 Task: Create a due date automation trigger when advanced on, on the monday of the week a card is due add dates due tomorrow at 11:00 AM.
Action: Mouse moved to (1266, 105)
Screenshot: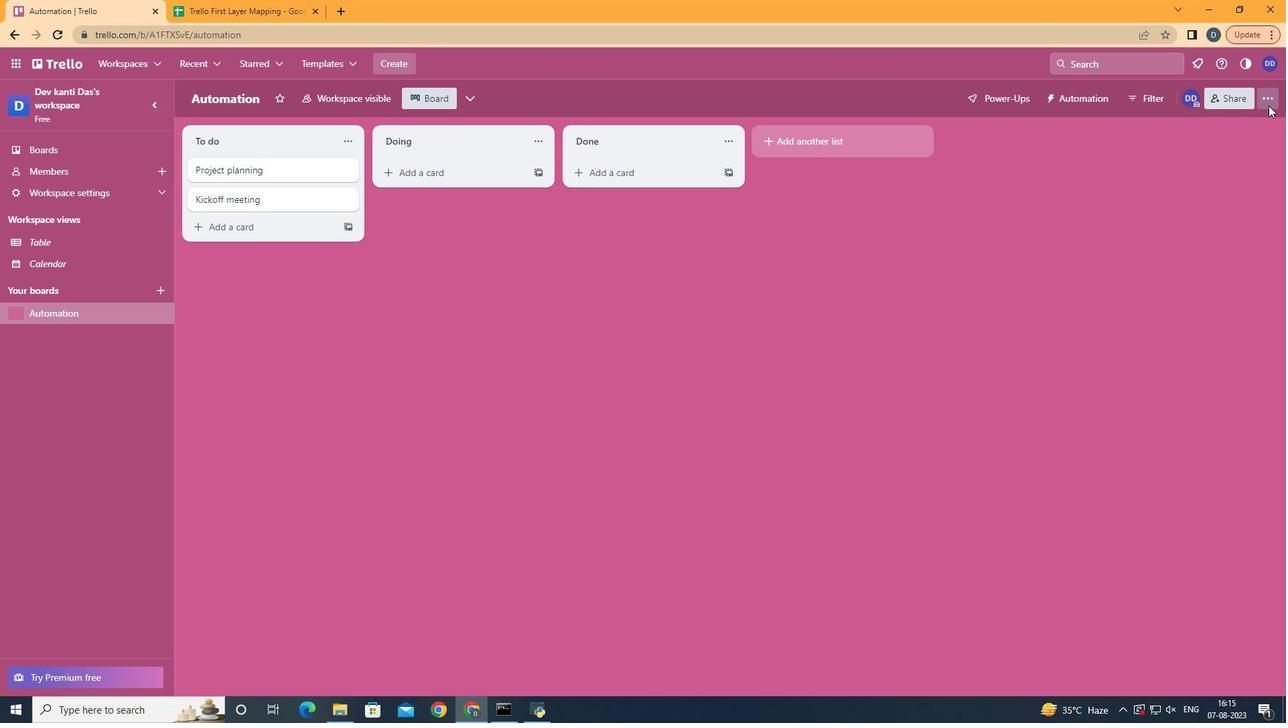 
Action: Mouse pressed left at (1266, 105)
Screenshot: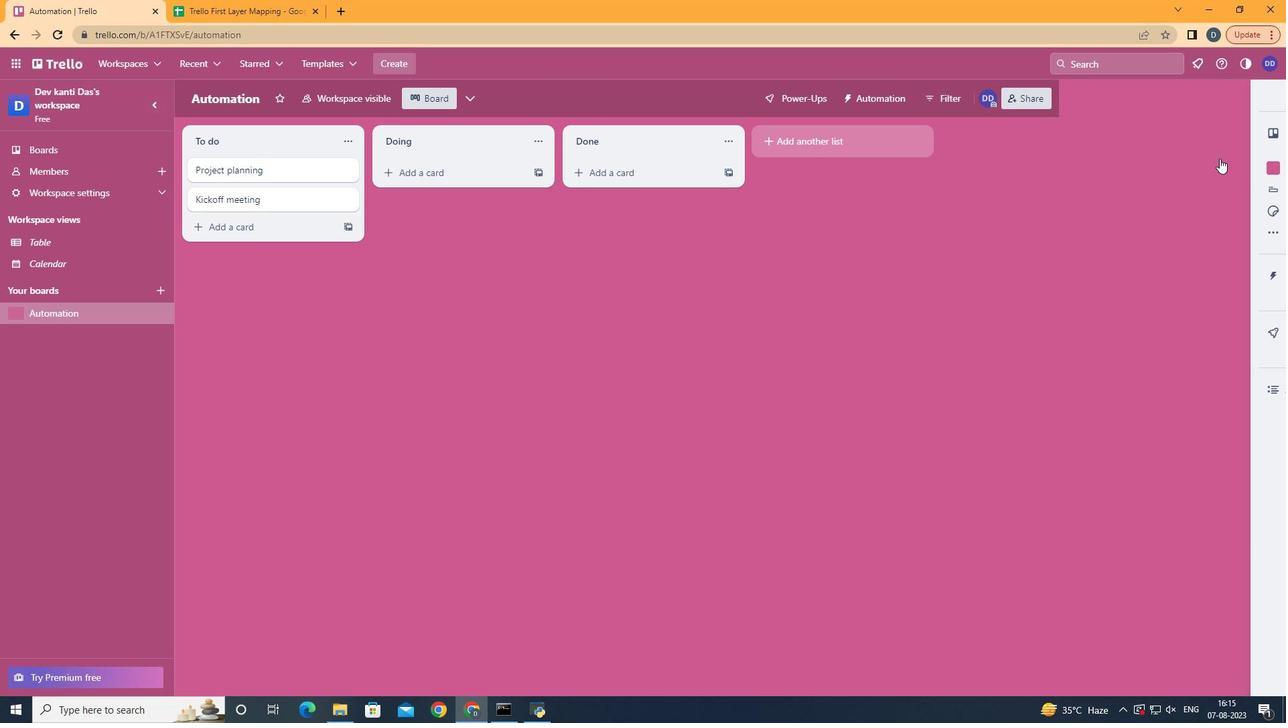 
Action: Mouse moved to (1121, 298)
Screenshot: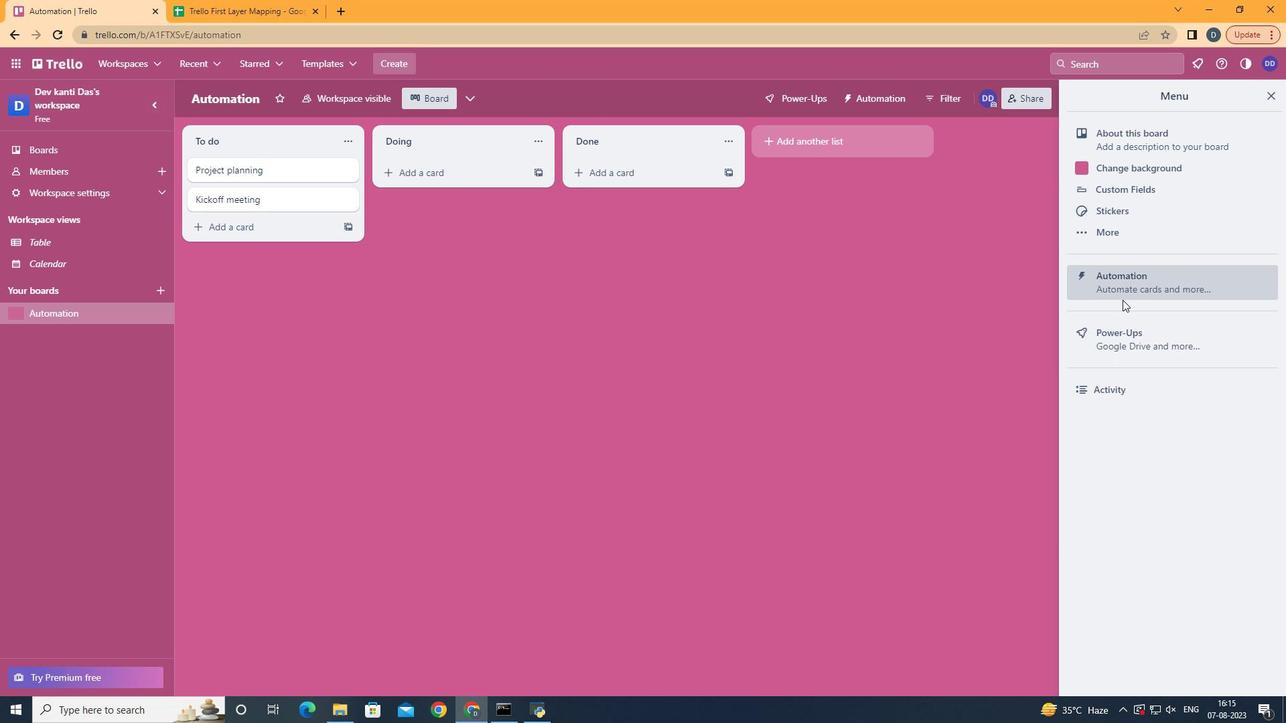 
Action: Mouse pressed left at (1121, 298)
Screenshot: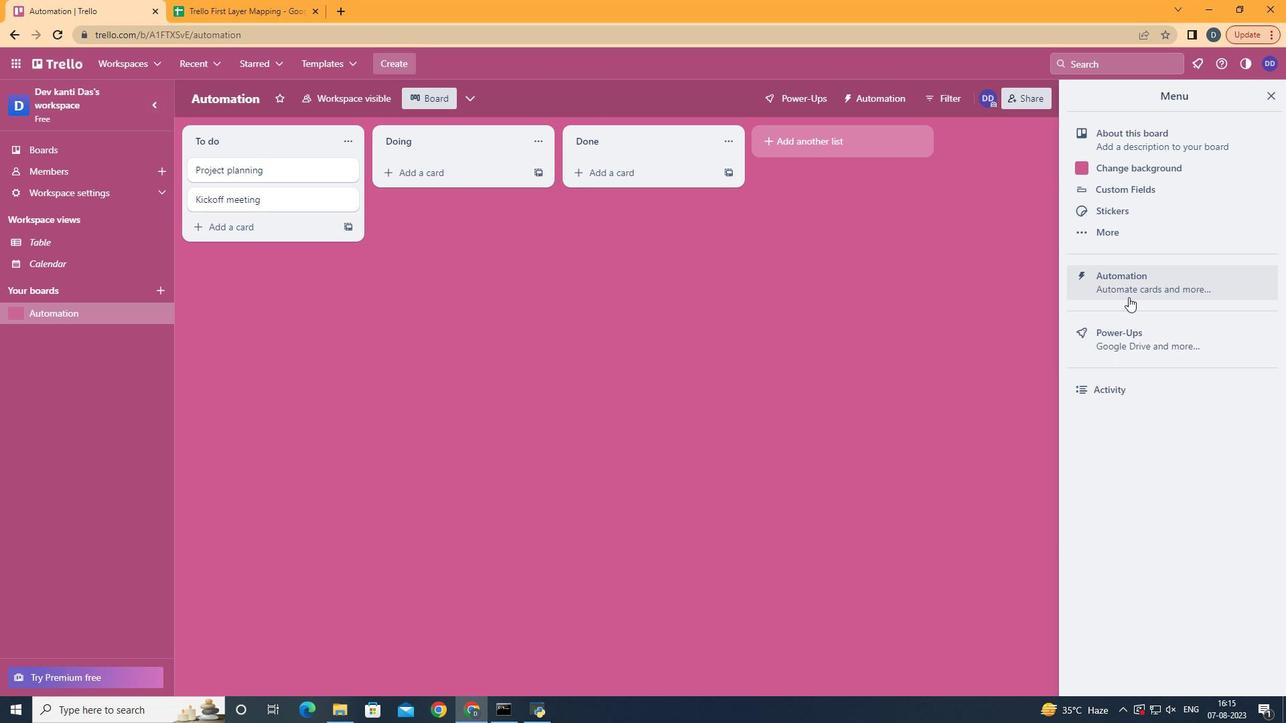 
Action: Mouse moved to (1155, 290)
Screenshot: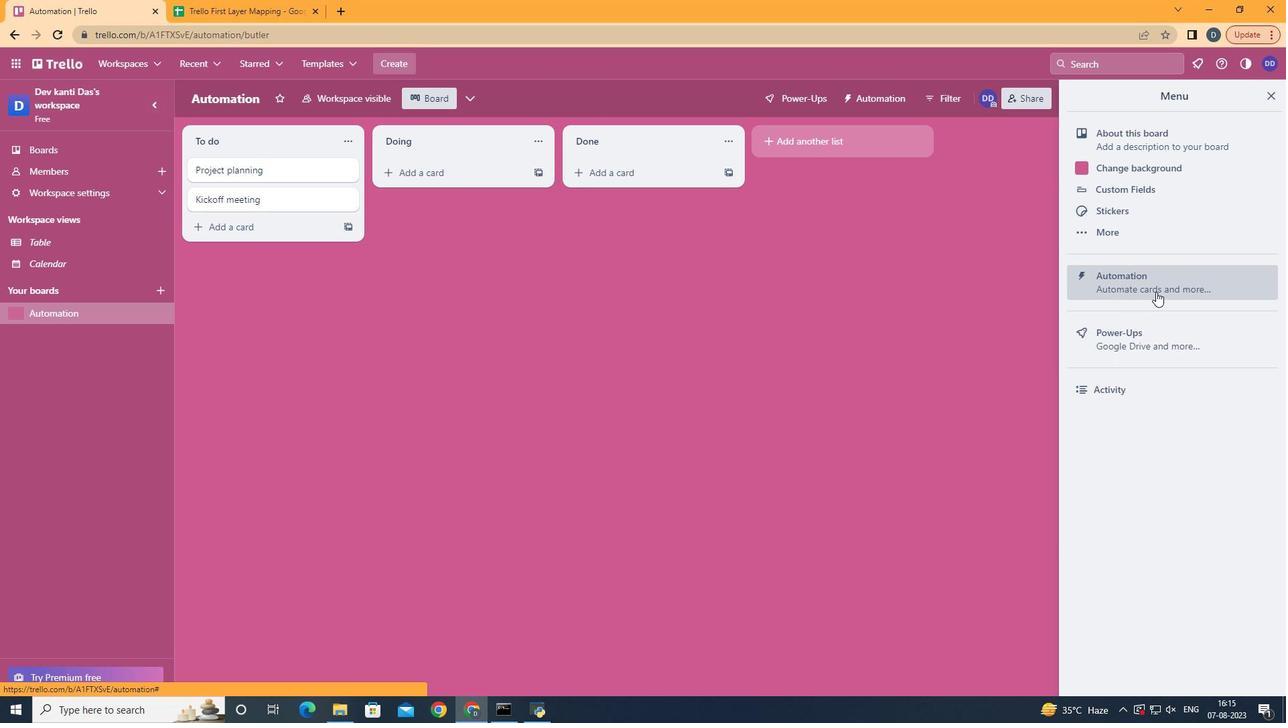 
Action: Mouse pressed left at (1155, 290)
Screenshot: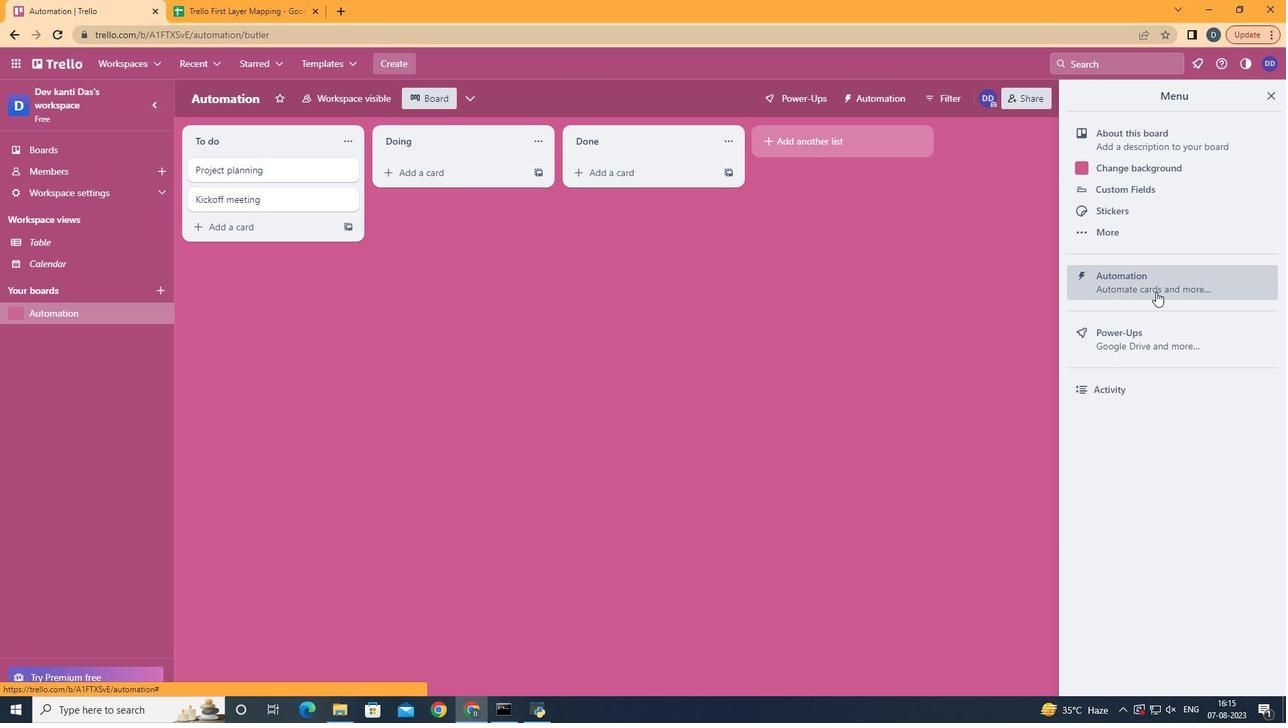 
Action: Mouse moved to (272, 266)
Screenshot: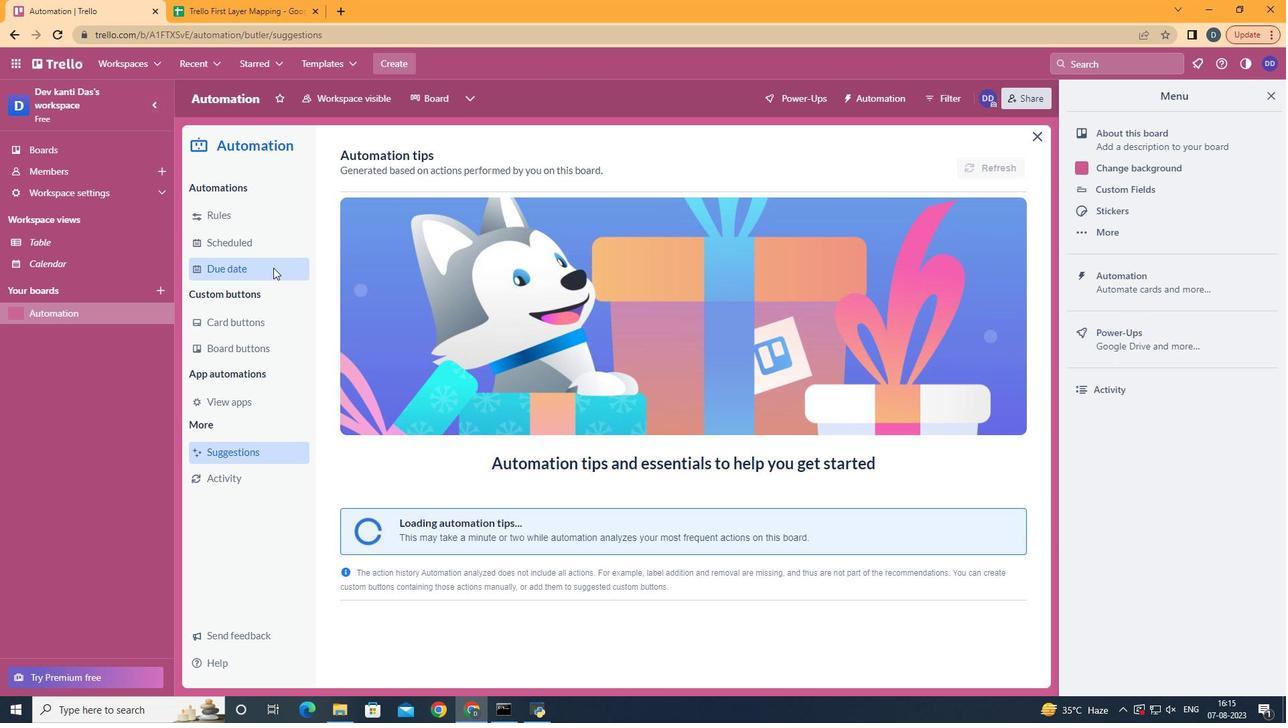 
Action: Mouse pressed left at (272, 266)
Screenshot: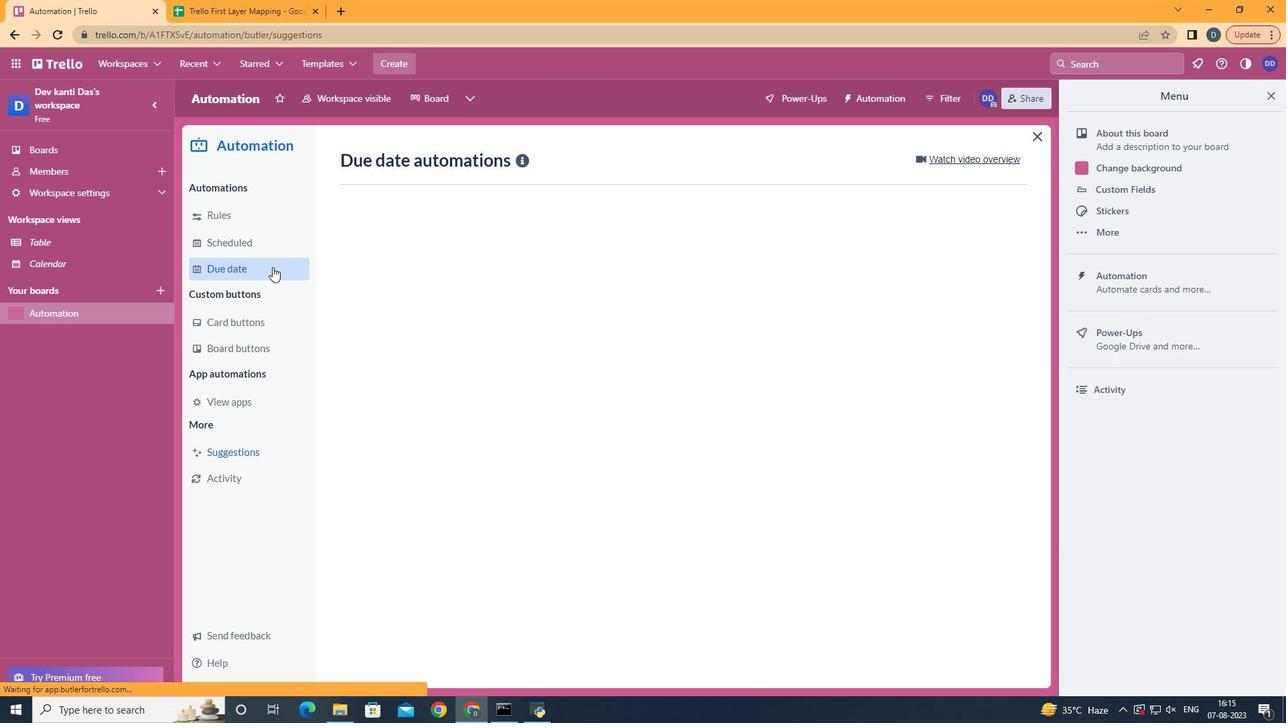 
Action: Mouse moved to (938, 154)
Screenshot: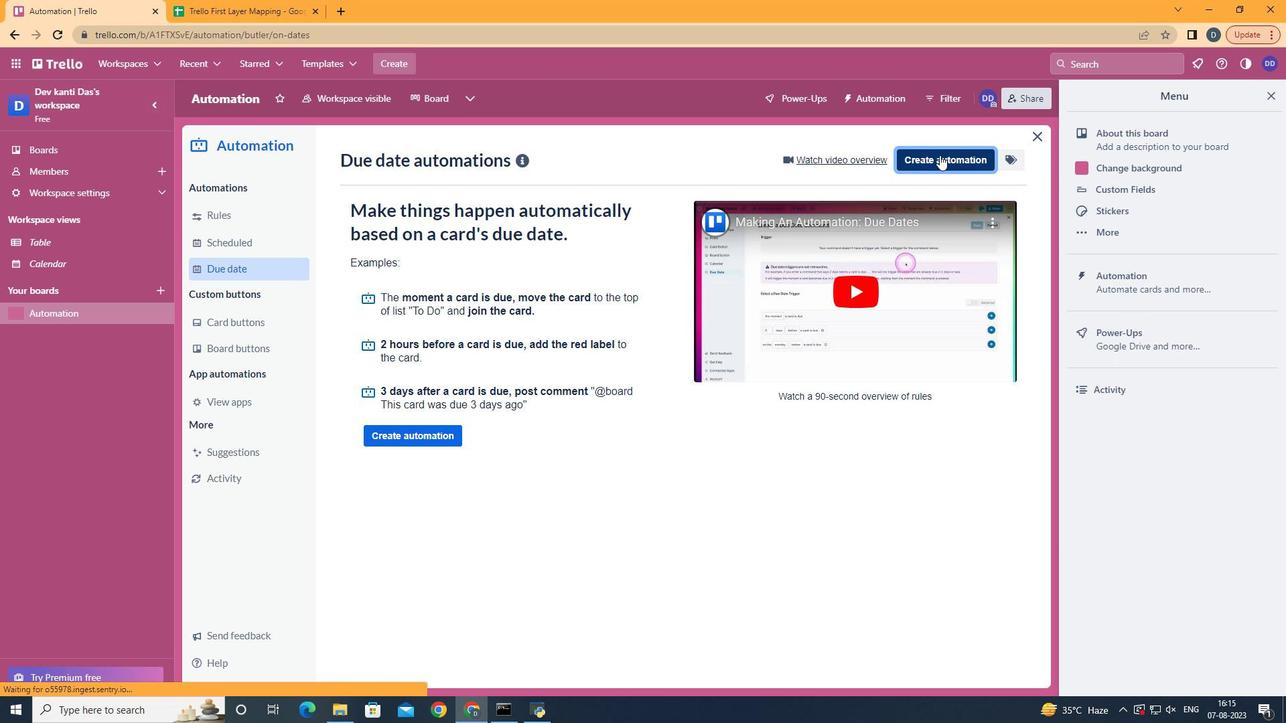 
Action: Mouse pressed left at (938, 154)
Screenshot: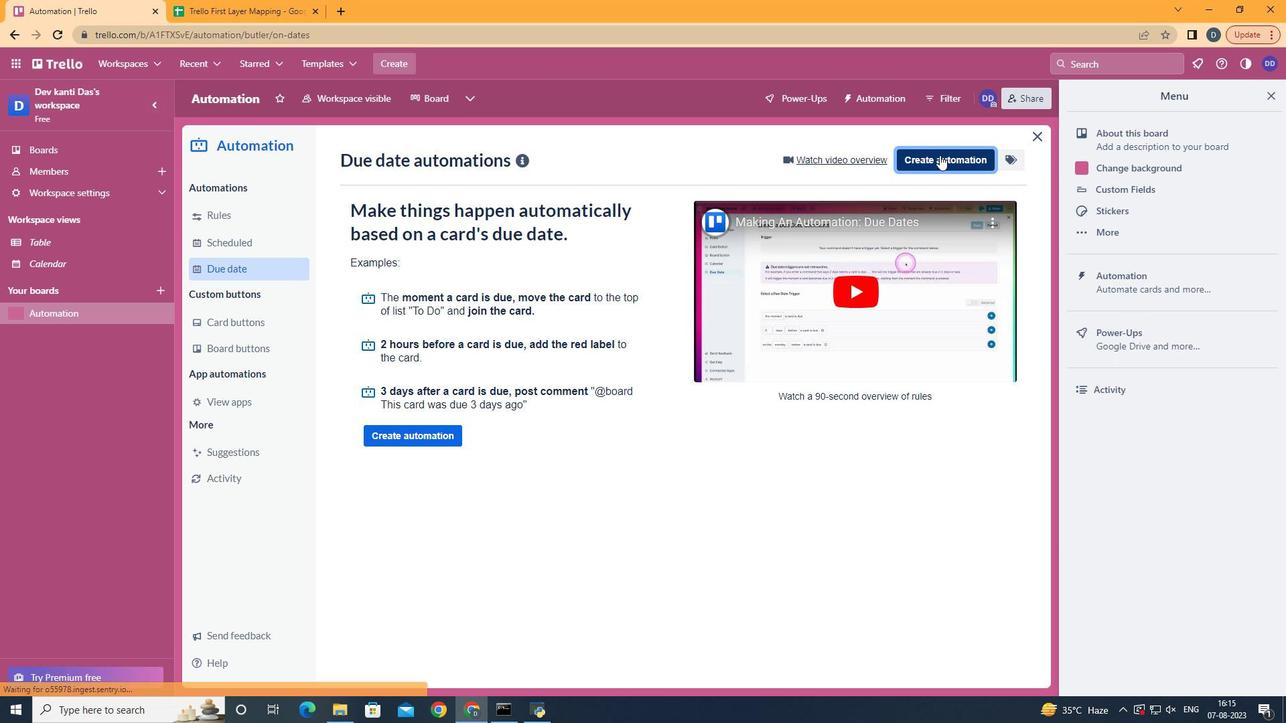 
Action: Mouse moved to (724, 286)
Screenshot: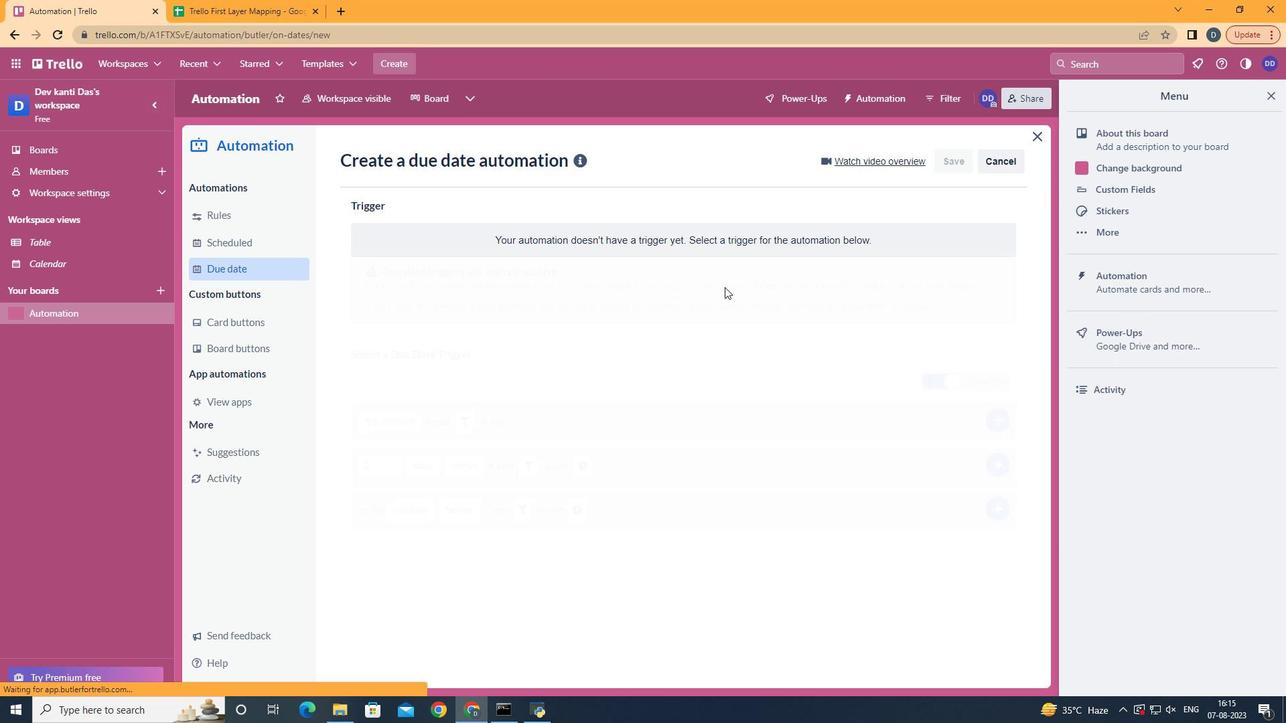 
Action: Mouse pressed left at (724, 286)
Screenshot: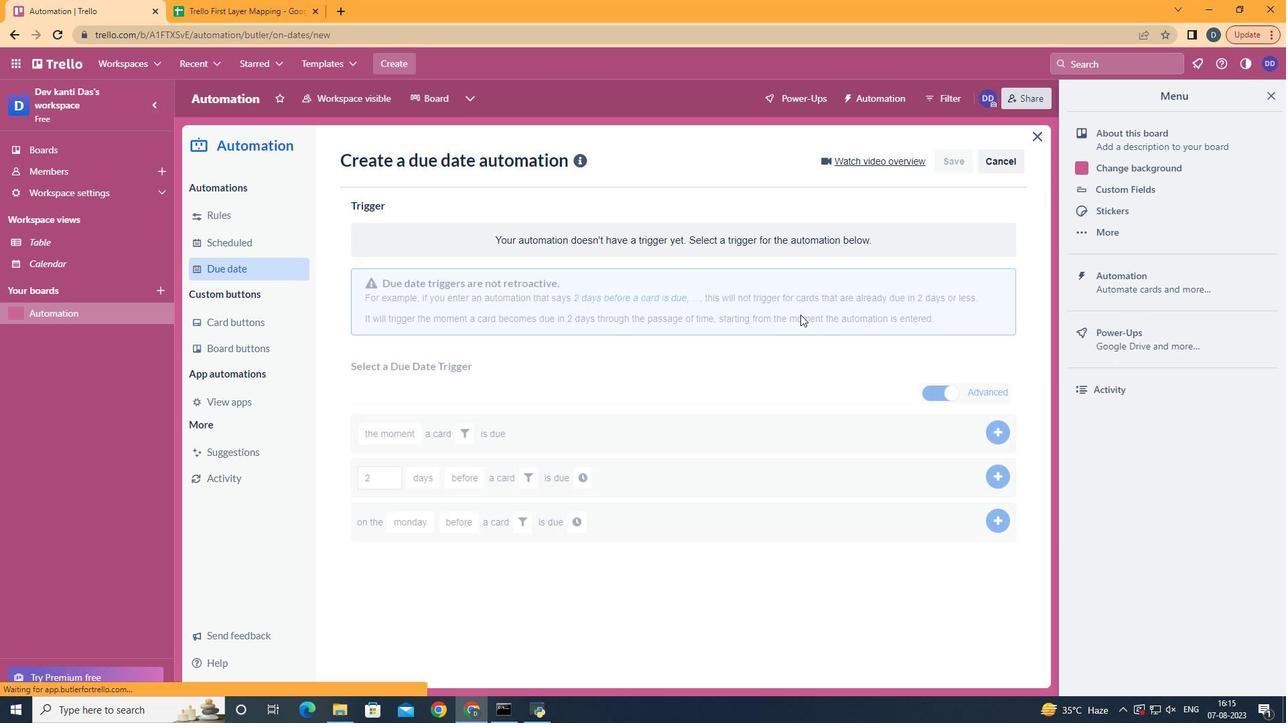 
Action: Mouse moved to (435, 345)
Screenshot: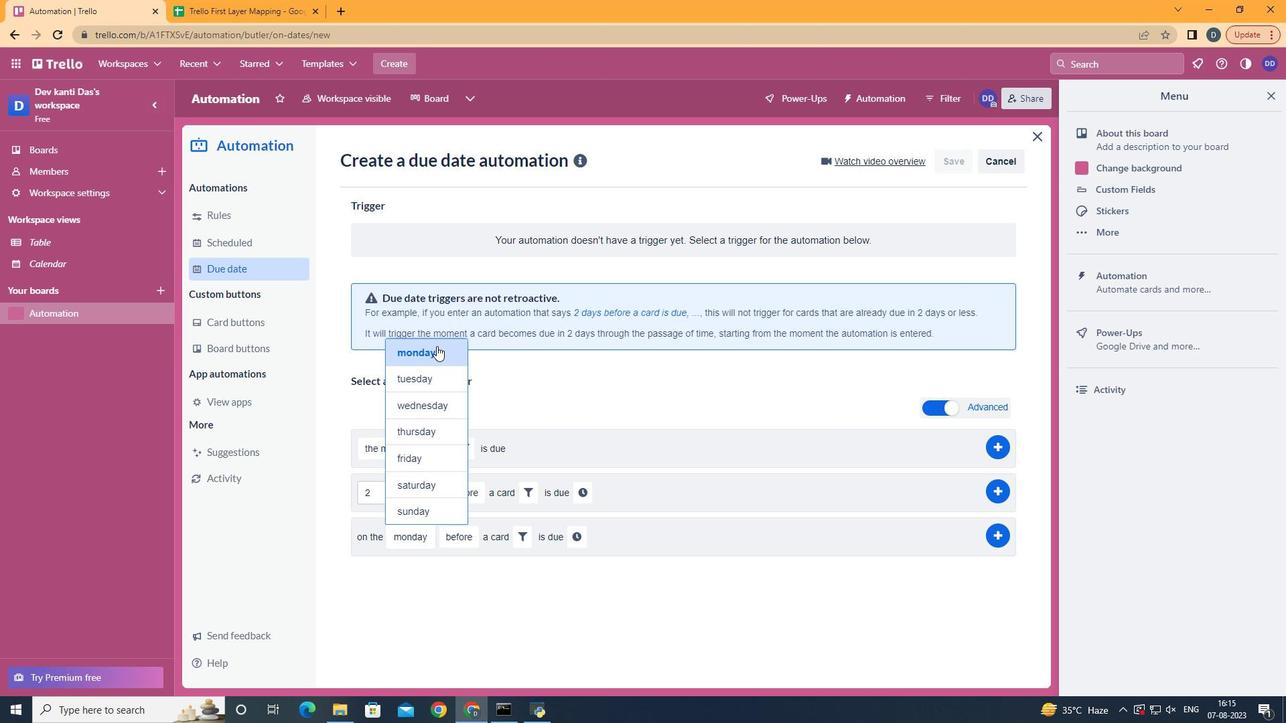 
Action: Mouse pressed left at (435, 345)
Screenshot: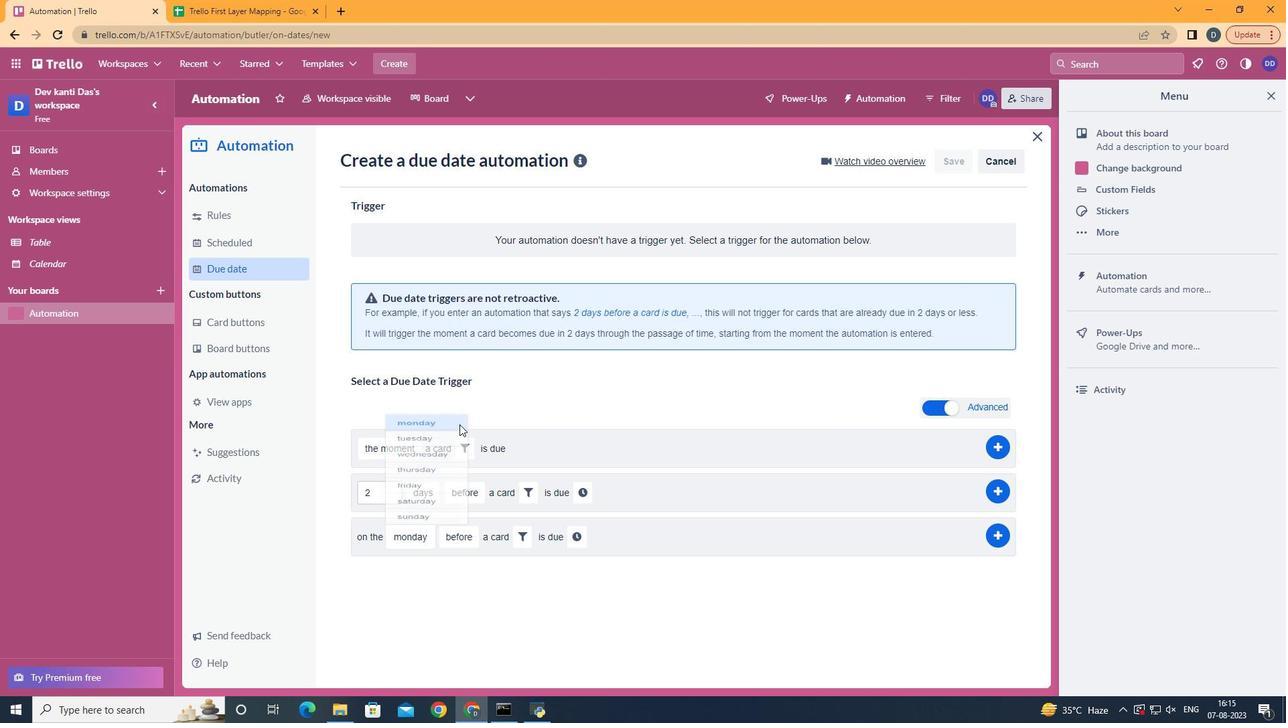 
Action: Mouse moved to (487, 623)
Screenshot: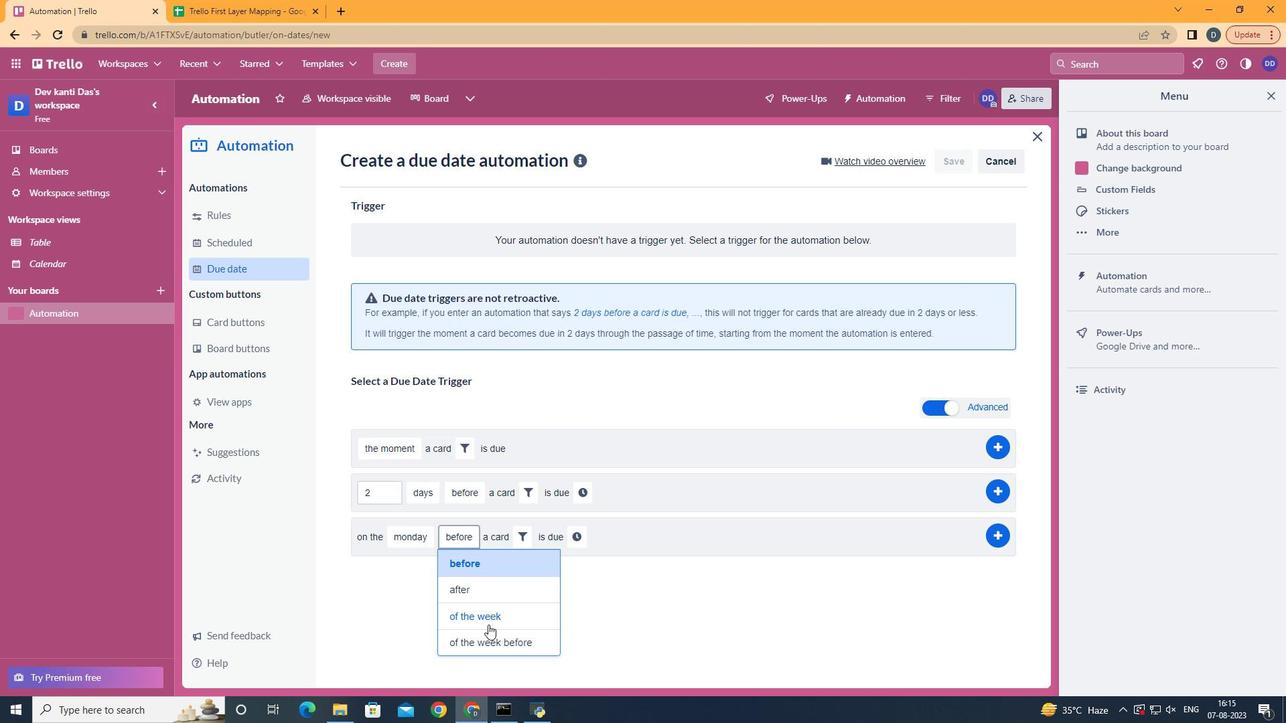 
Action: Mouse pressed left at (487, 623)
Screenshot: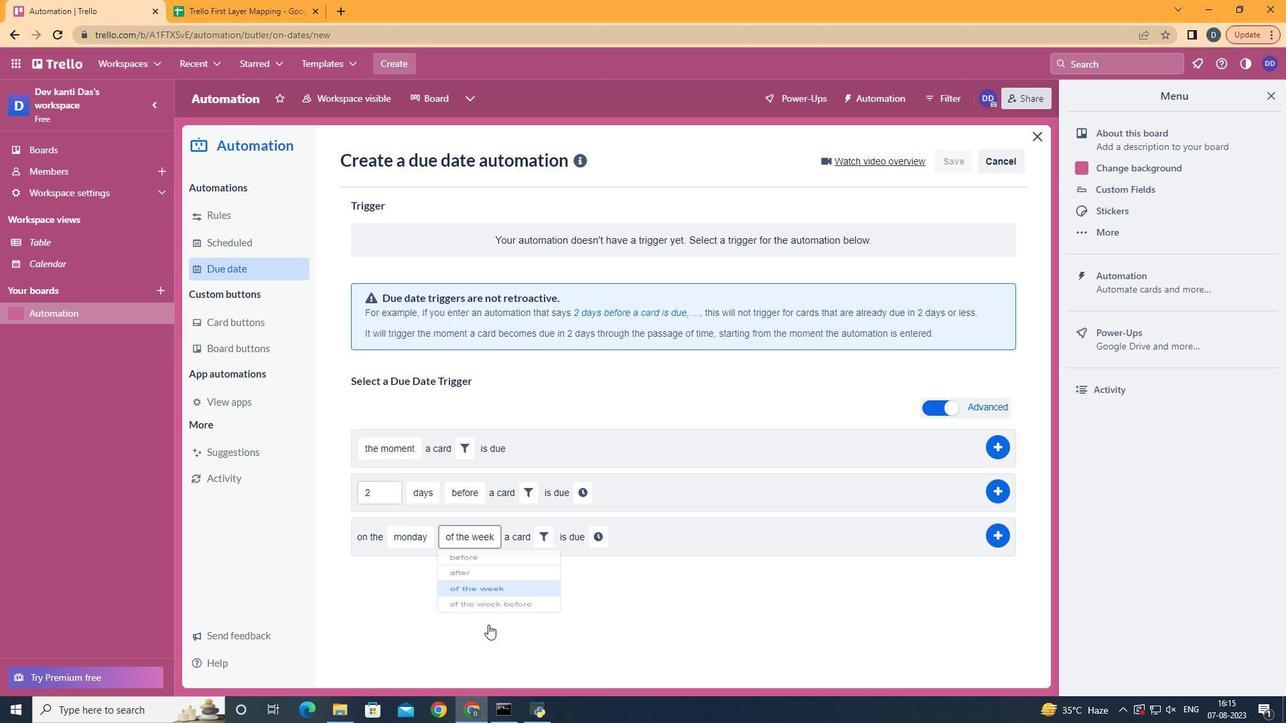 
Action: Mouse moved to (535, 544)
Screenshot: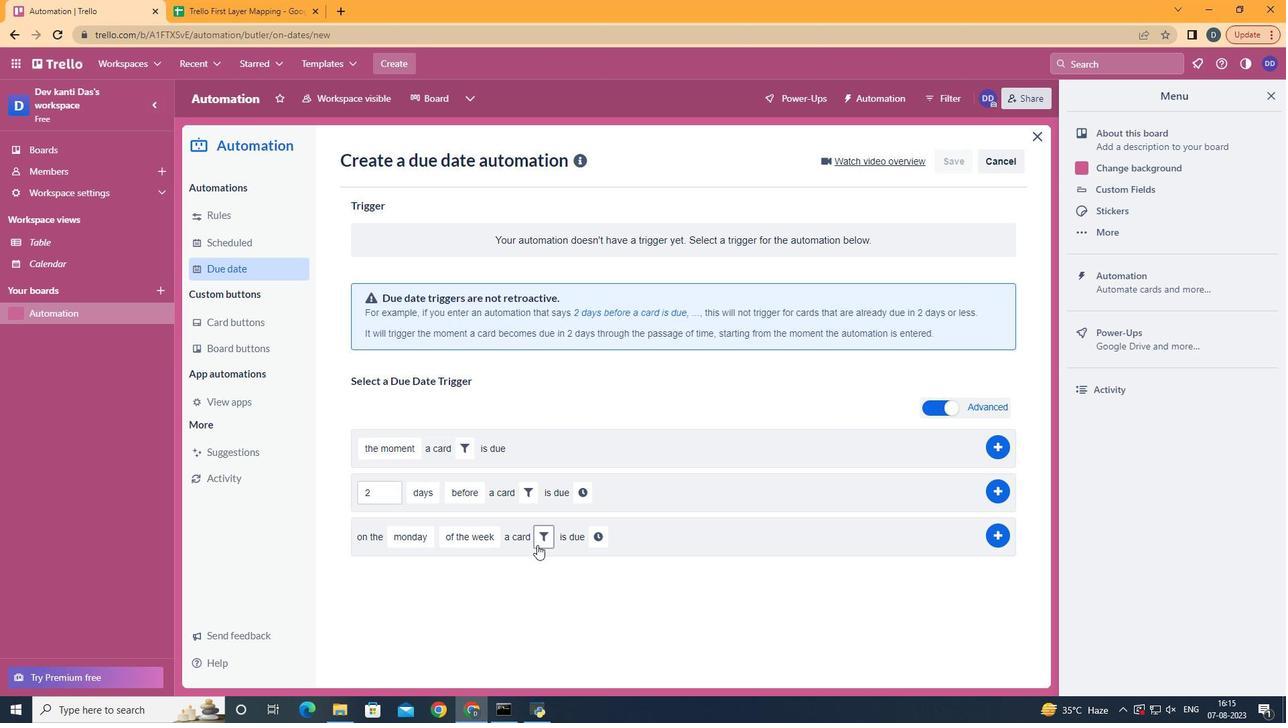 
Action: Mouse pressed left at (535, 544)
Screenshot: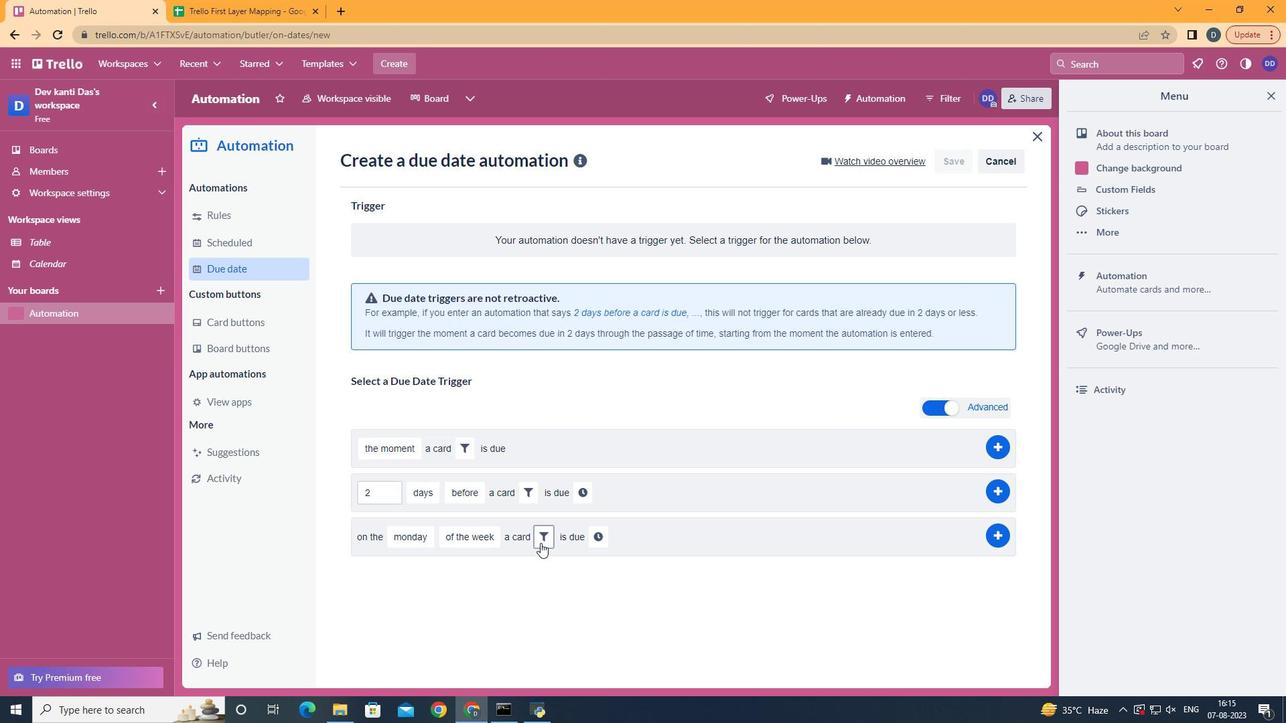 
Action: Mouse moved to (603, 580)
Screenshot: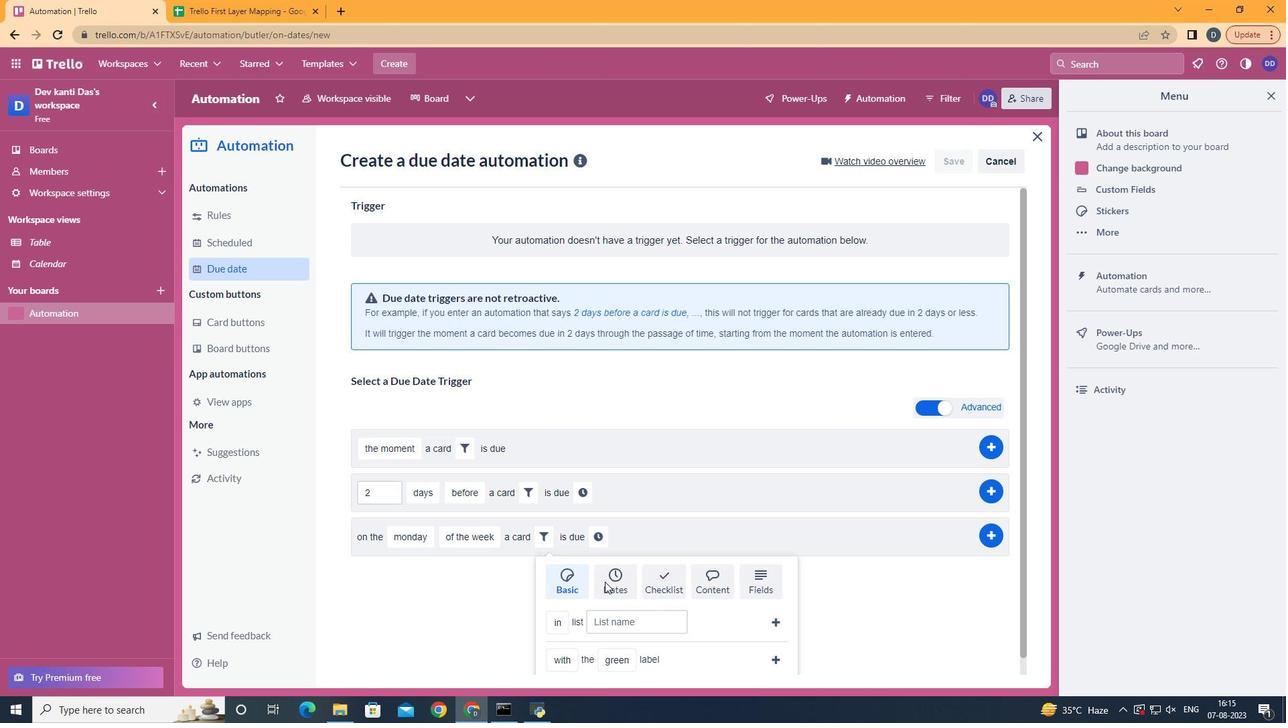 
Action: Mouse pressed left at (603, 580)
Screenshot: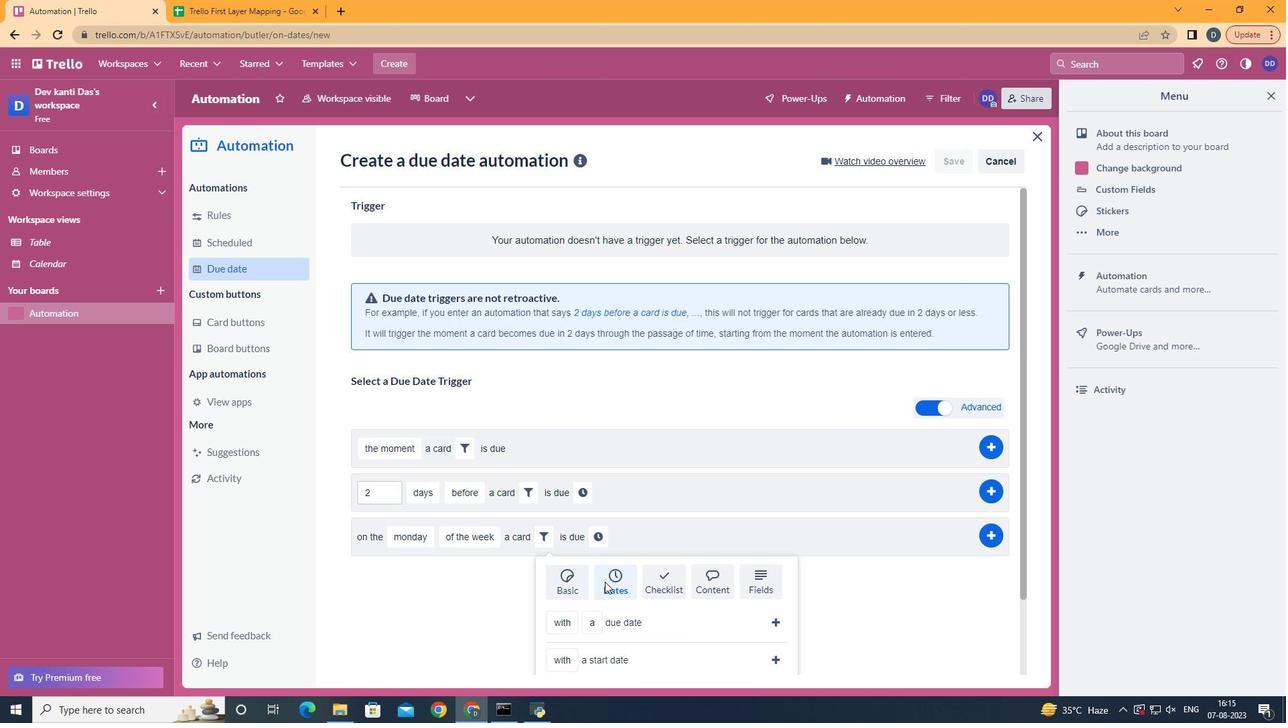 
Action: Mouse scrolled (603, 580) with delta (0, 0)
Screenshot: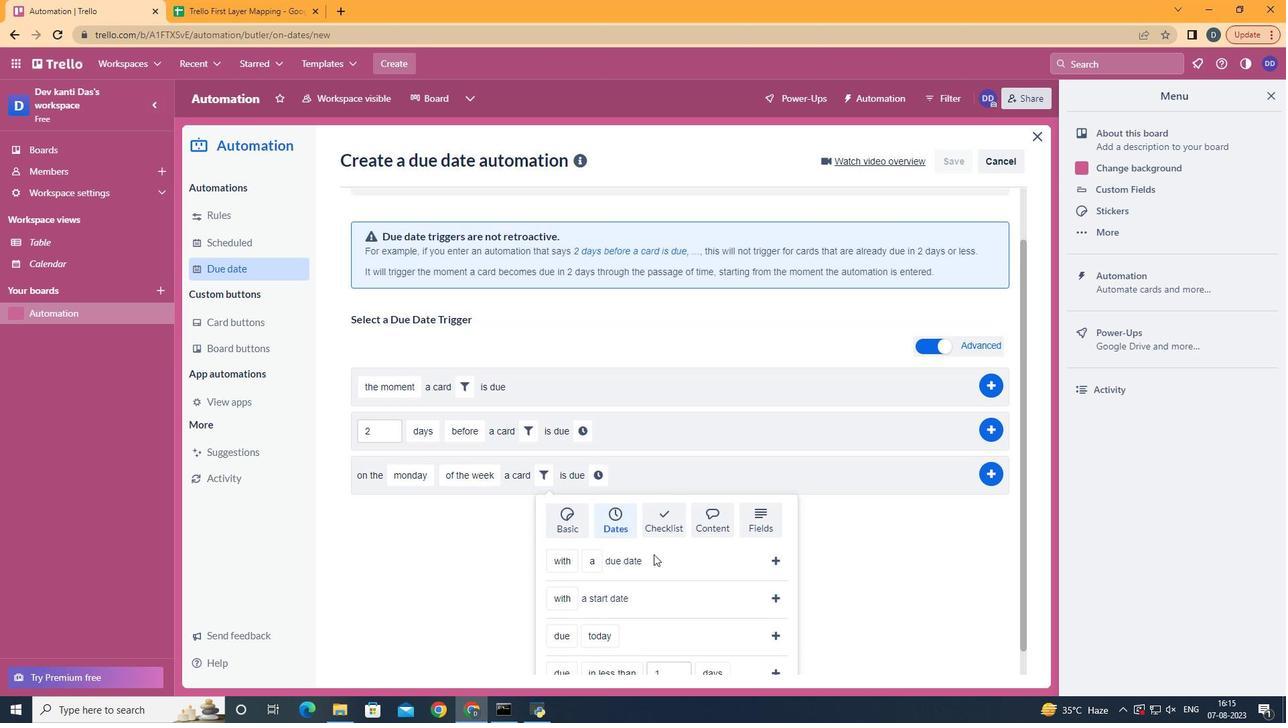 
Action: Mouse scrolled (603, 580) with delta (0, 0)
Screenshot: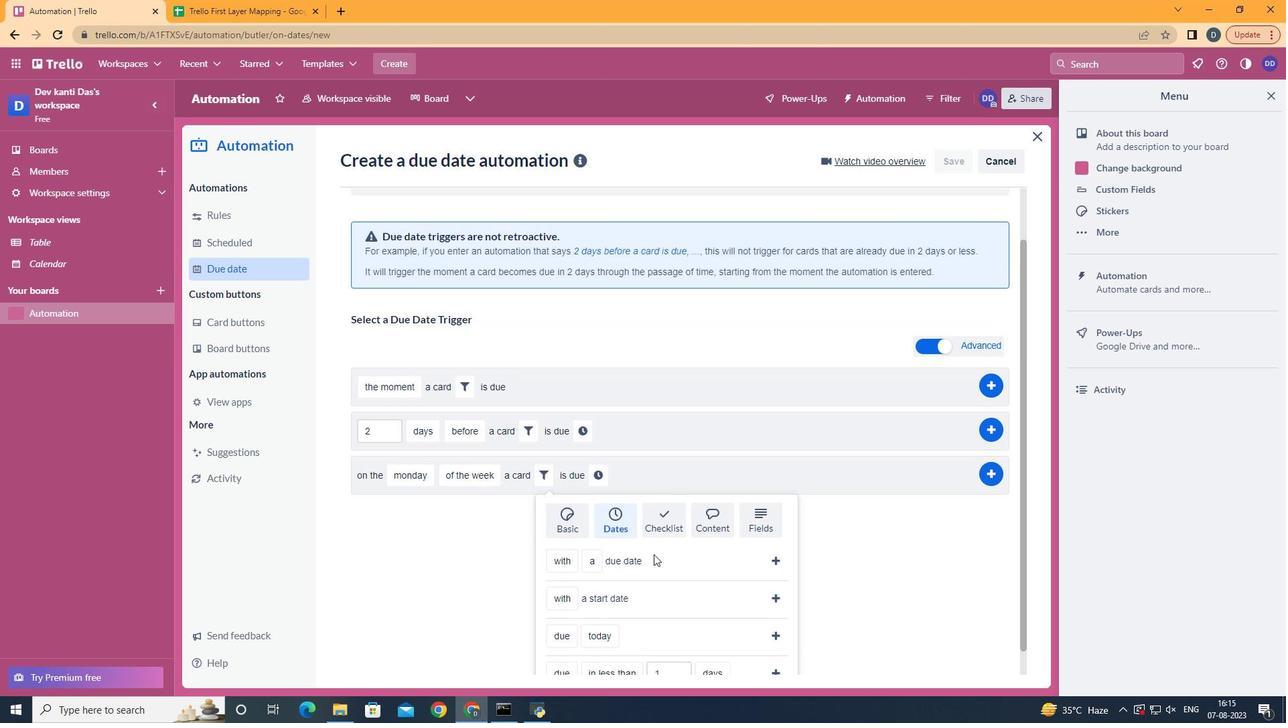
Action: Mouse scrolled (603, 580) with delta (0, 0)
Screenshot: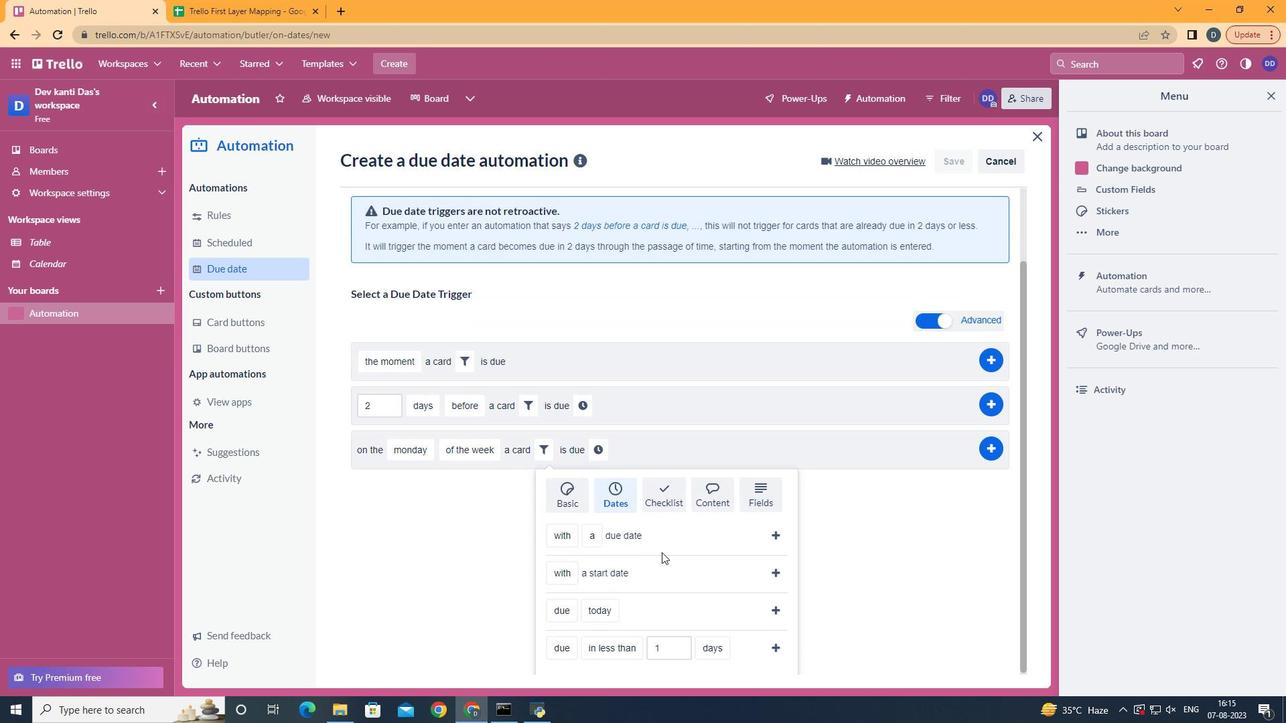 
Action: Mouse moved to (603, 580)
Screenshot: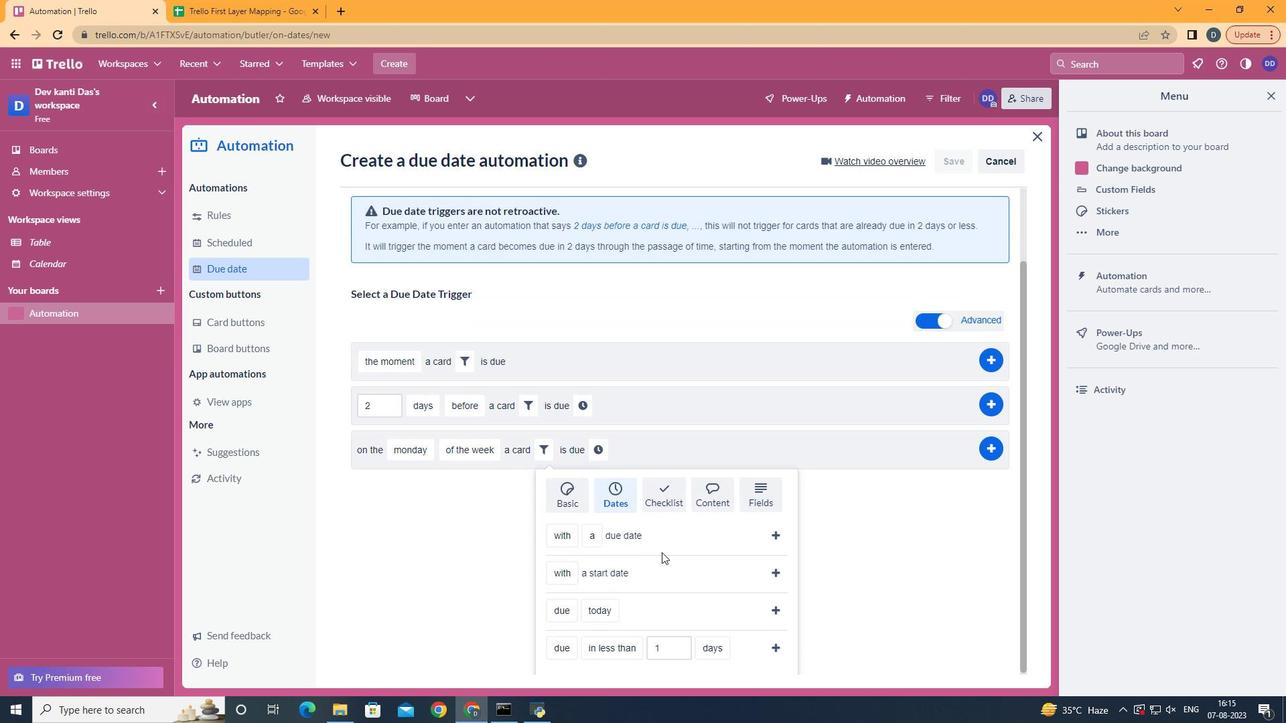 
Action: Mouse scrolled (603, 580) with delta (0, 0)
Screenshot: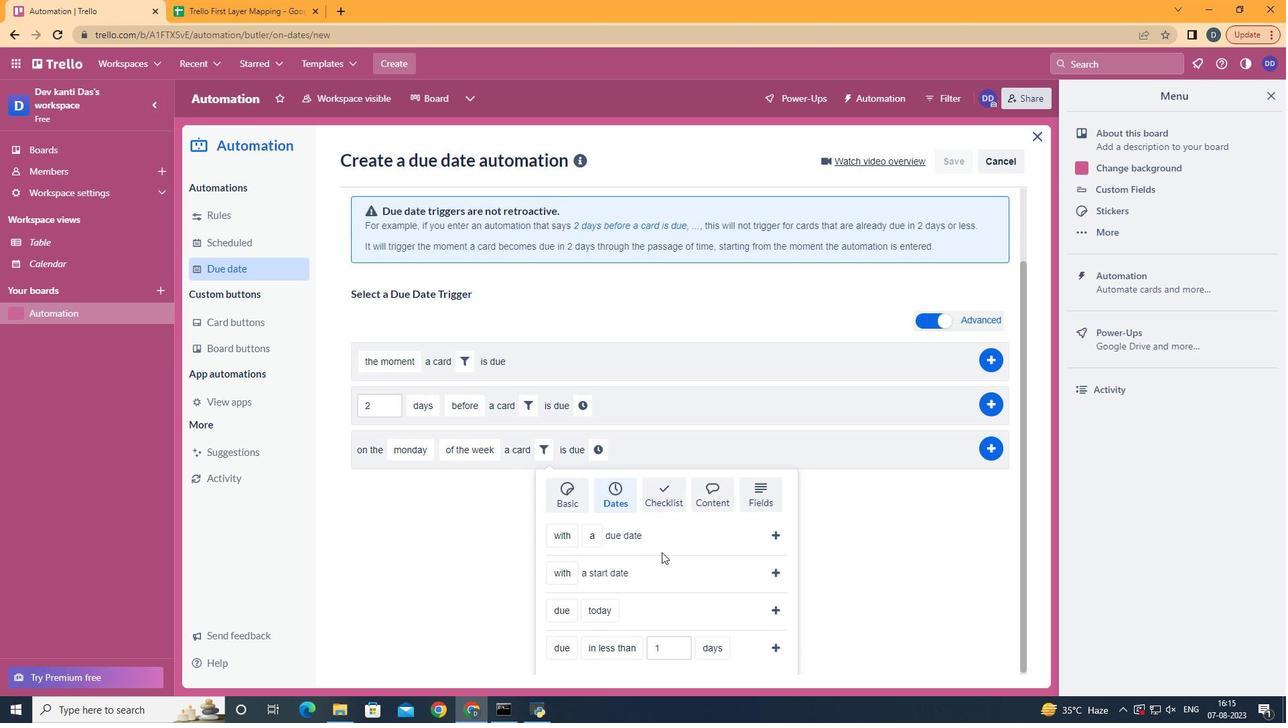 
Action: Mouse moved to (588, 495)
Screenshot: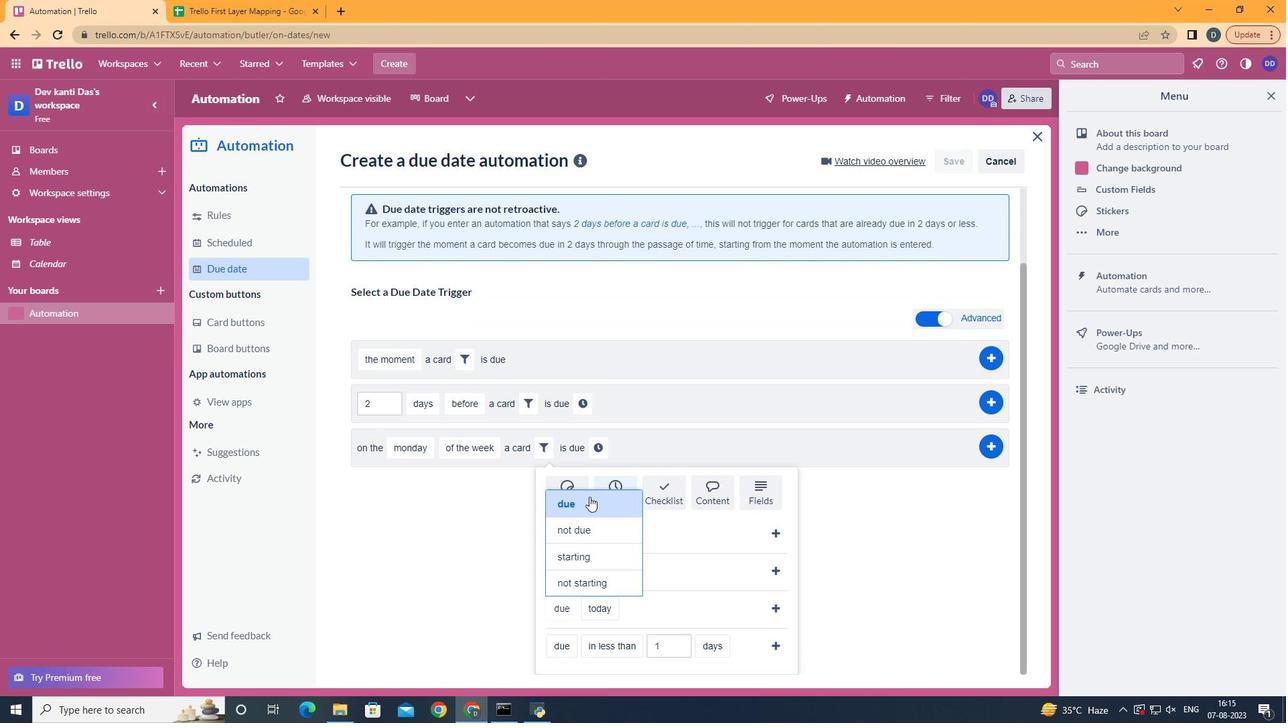 
Action: Mouse pressed left at (588, 495)
Screenshot: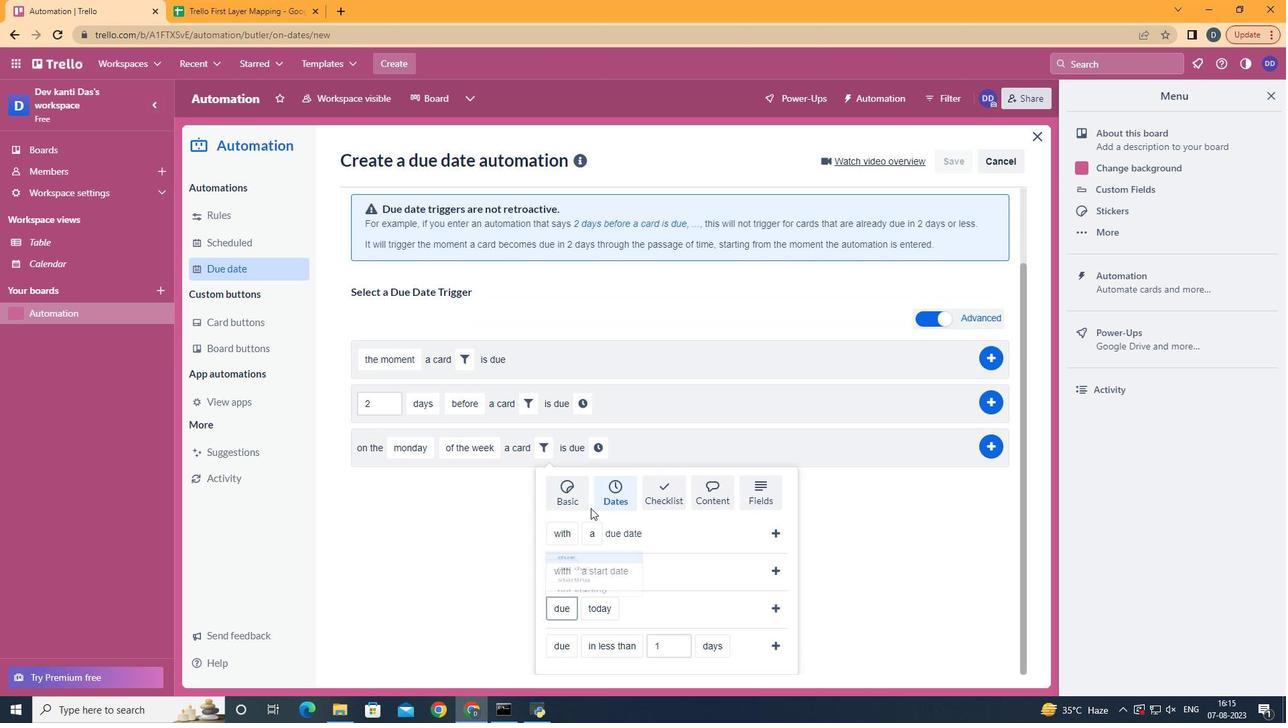 
Action: Mouse moved to (634, 469)
Screenshot: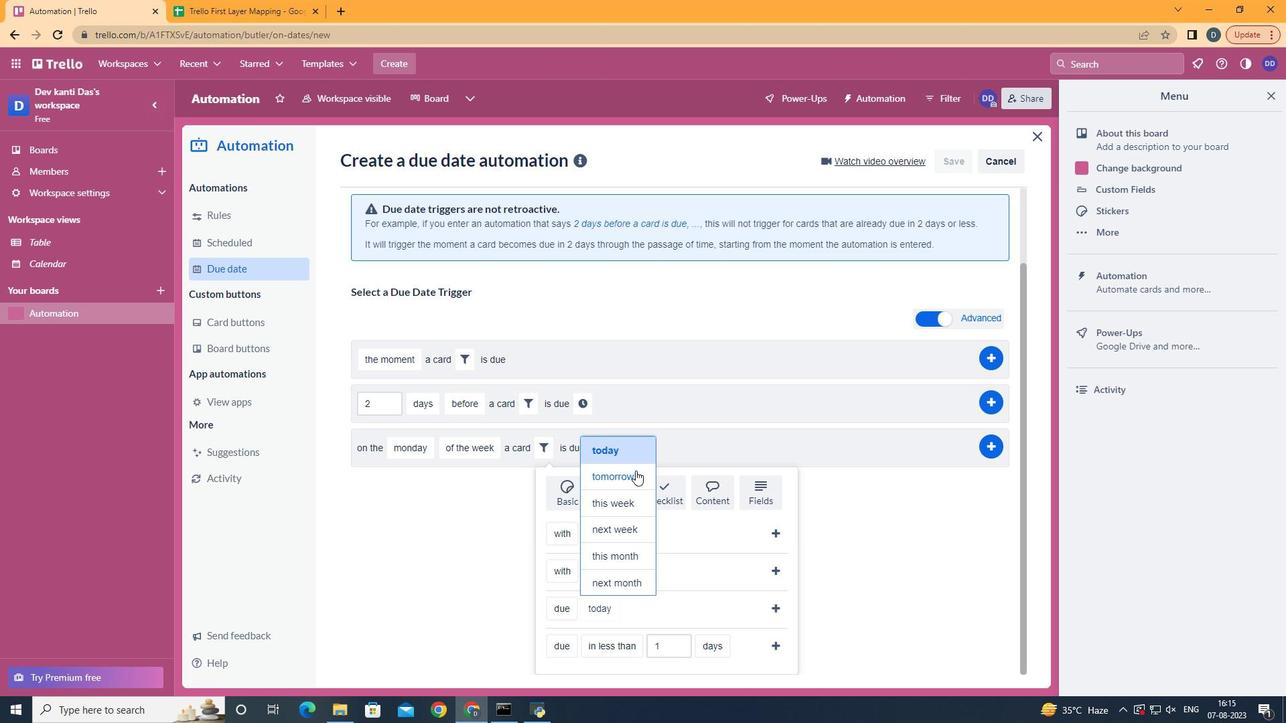 
Action: Mouse pressed left at (634, 469)
Screenshot: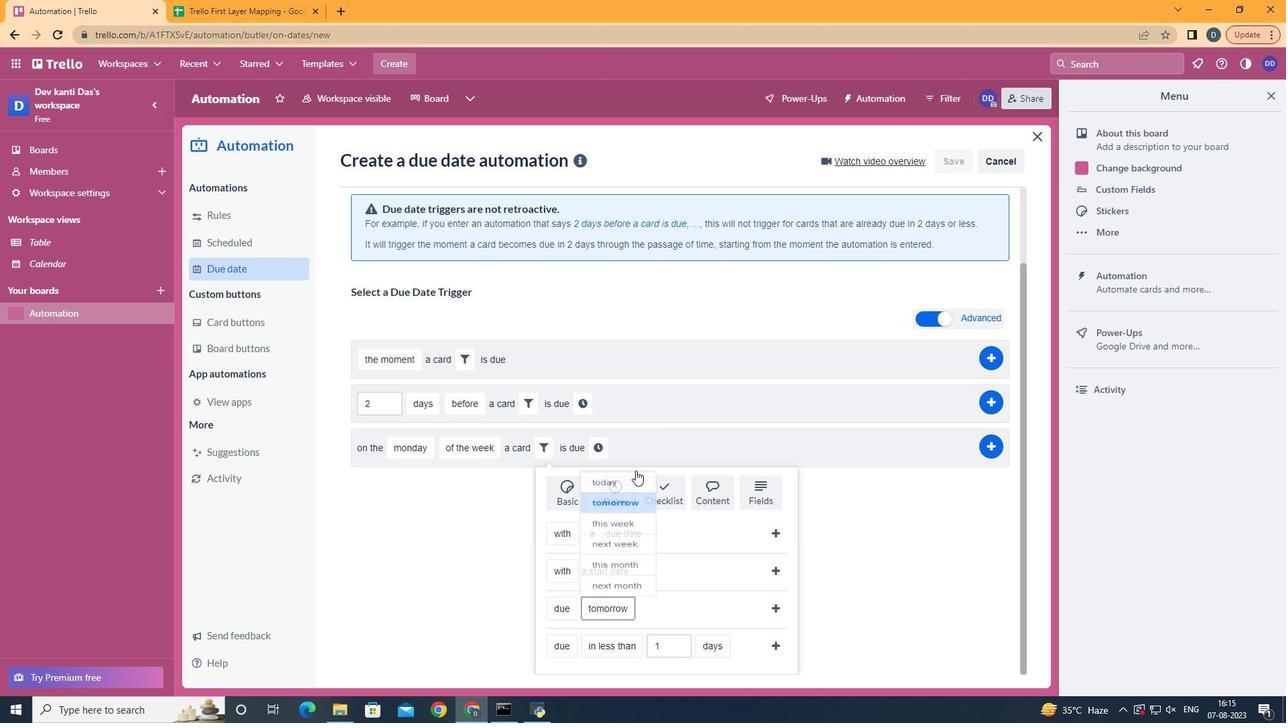 
Action: Mouse moved to (772, 608)
Screenshot: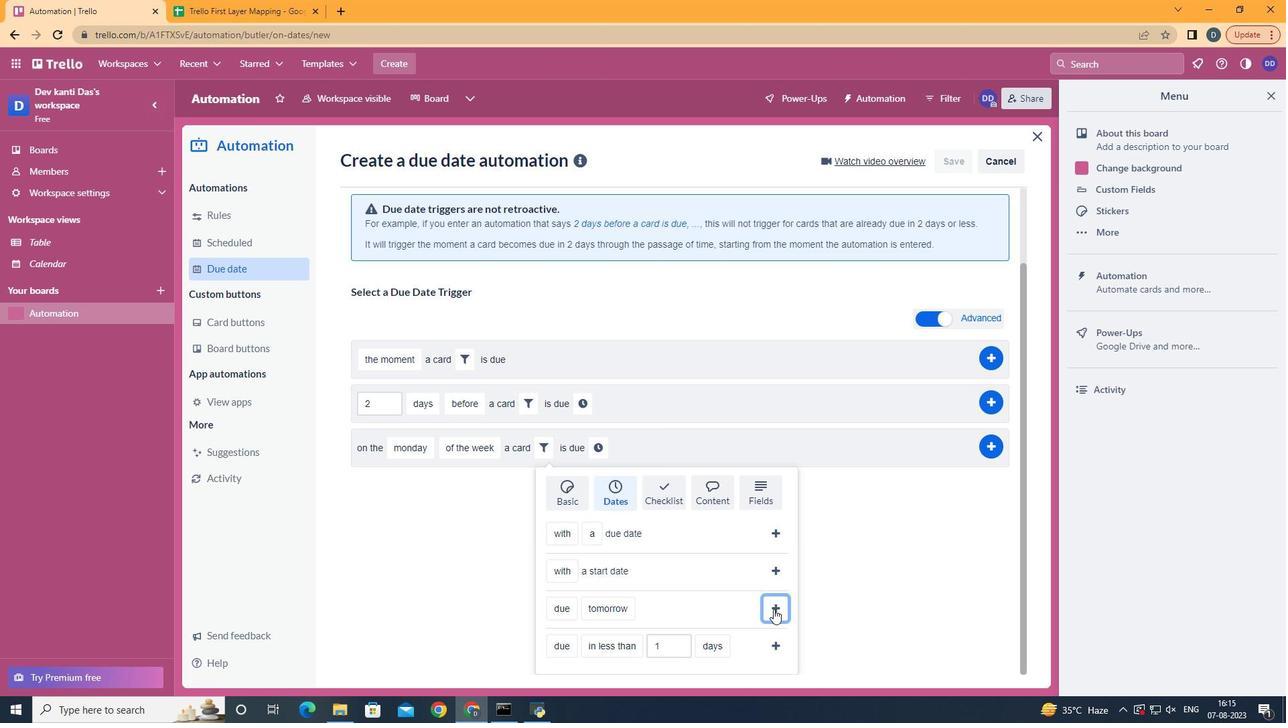 
Action: Mouse pressed left at (772, 608)
Screenshot: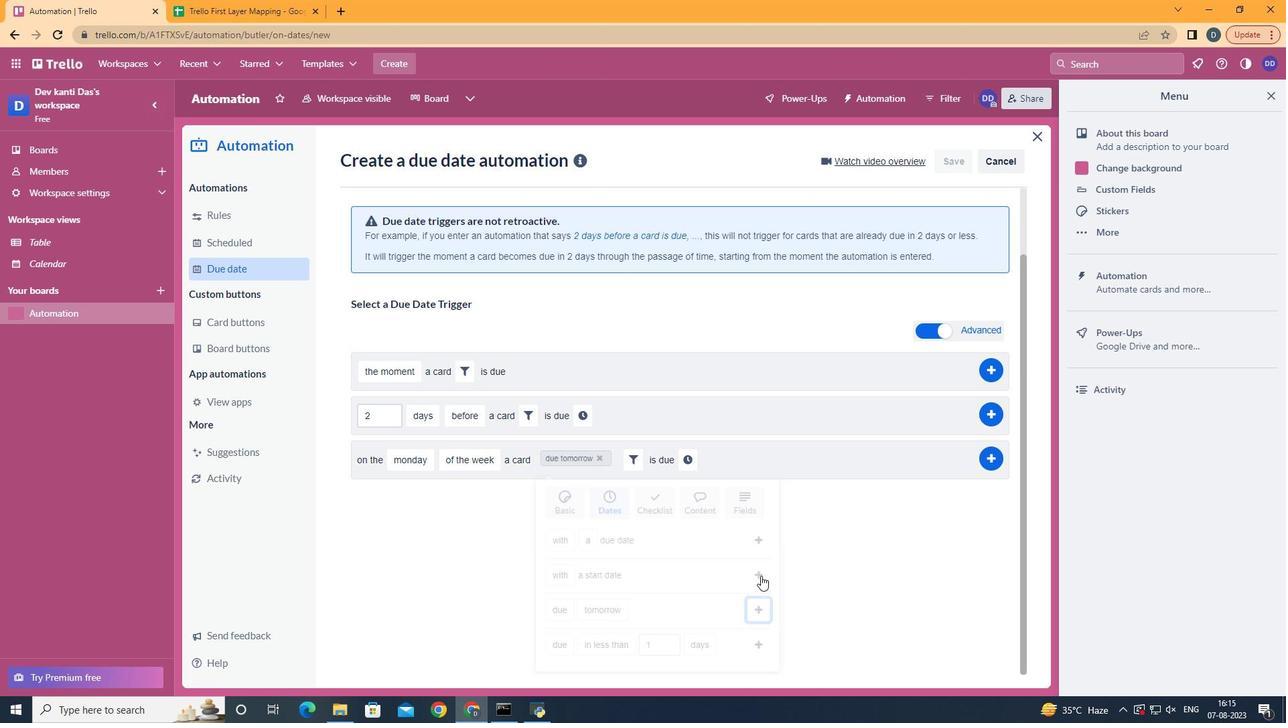 
Action: Mouse moved to (683, 533)
Screenshot: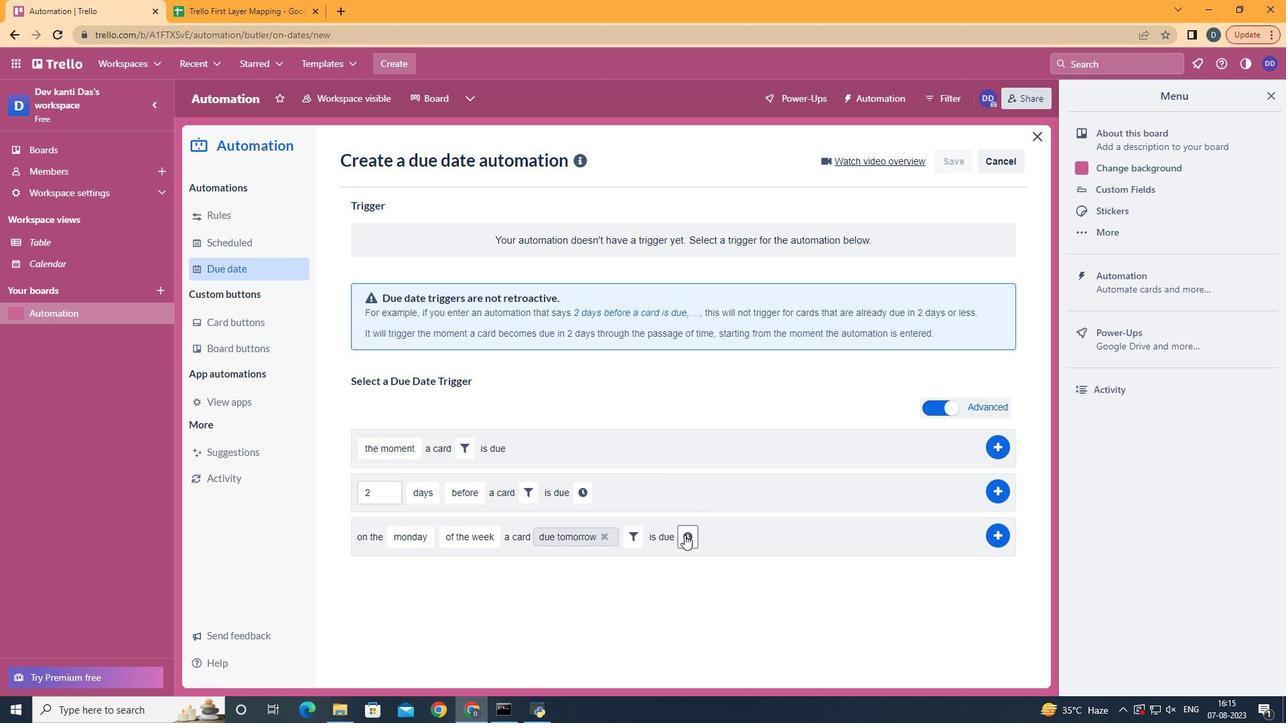 
Action: Mouse pressed left at (683, 533)
Screenshot: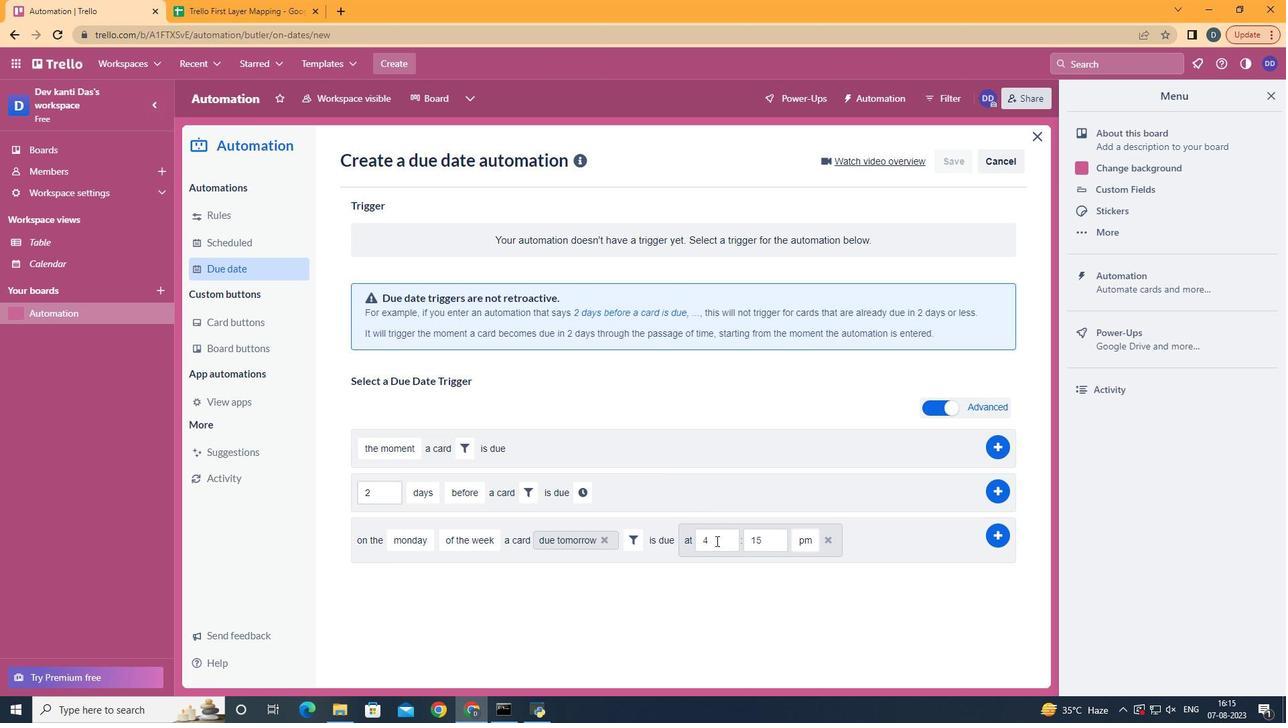 
Action: Mouse moved to (719, 539)
Screenshot: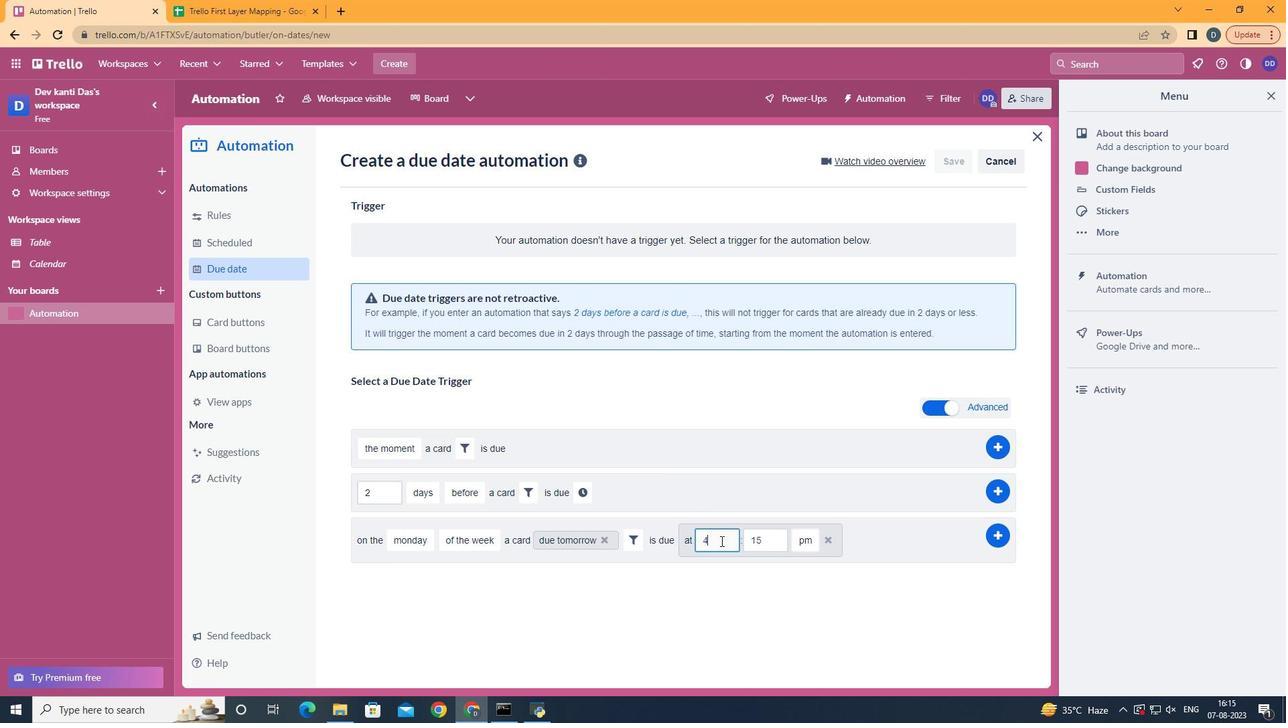 
Action: Mouse pressed left at (719, 539)
Screenshot: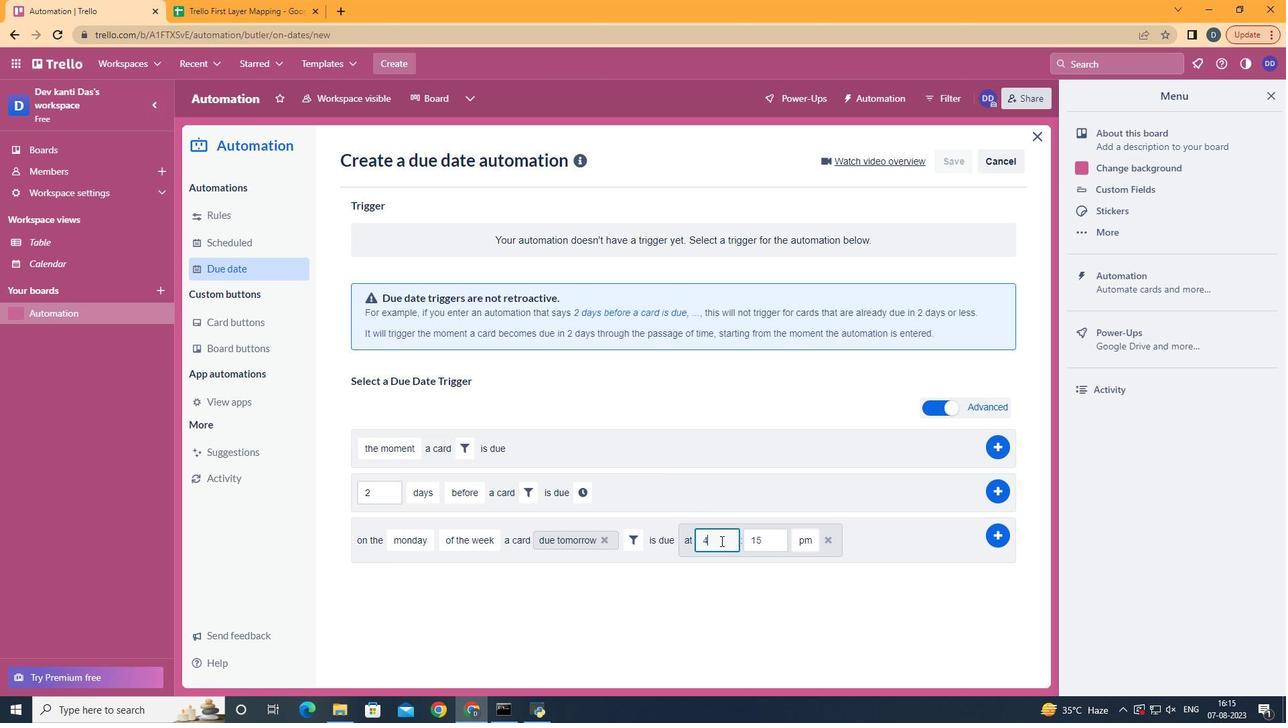 
Action: Key pressed <Key.backspace>11
Screenshot: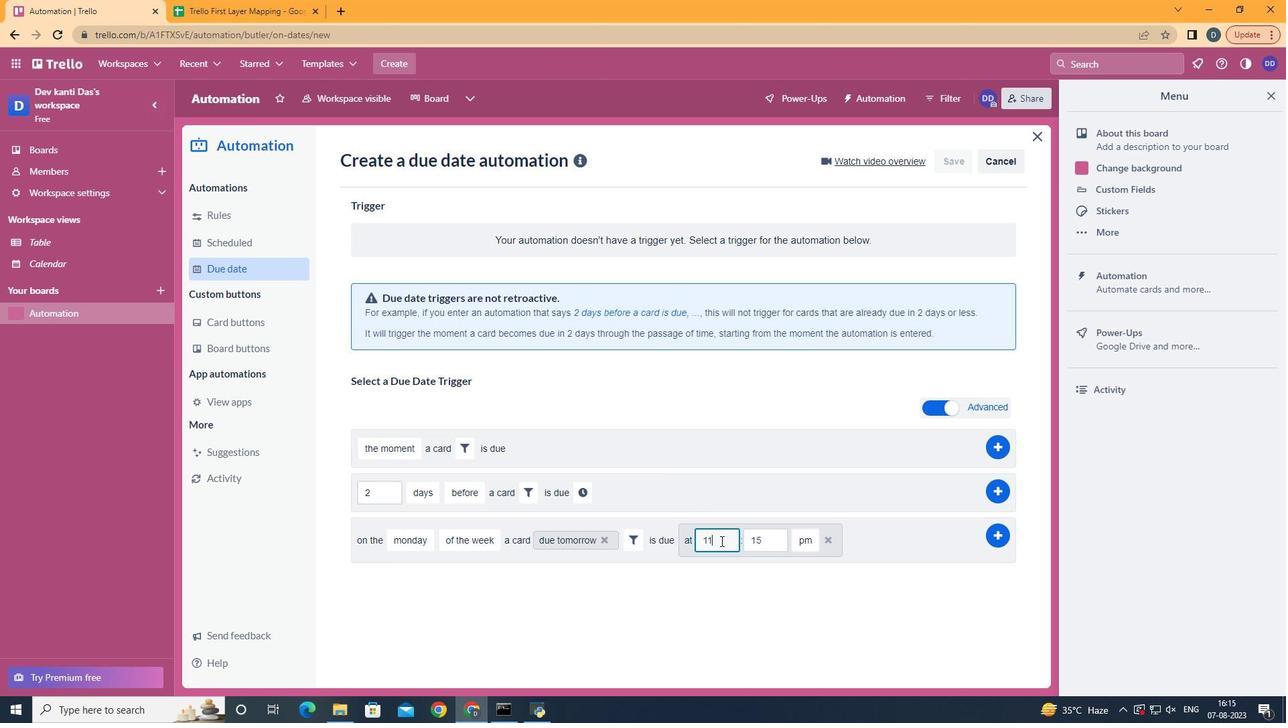 
Action: Mouse moved to (779, 540)
Screenshot: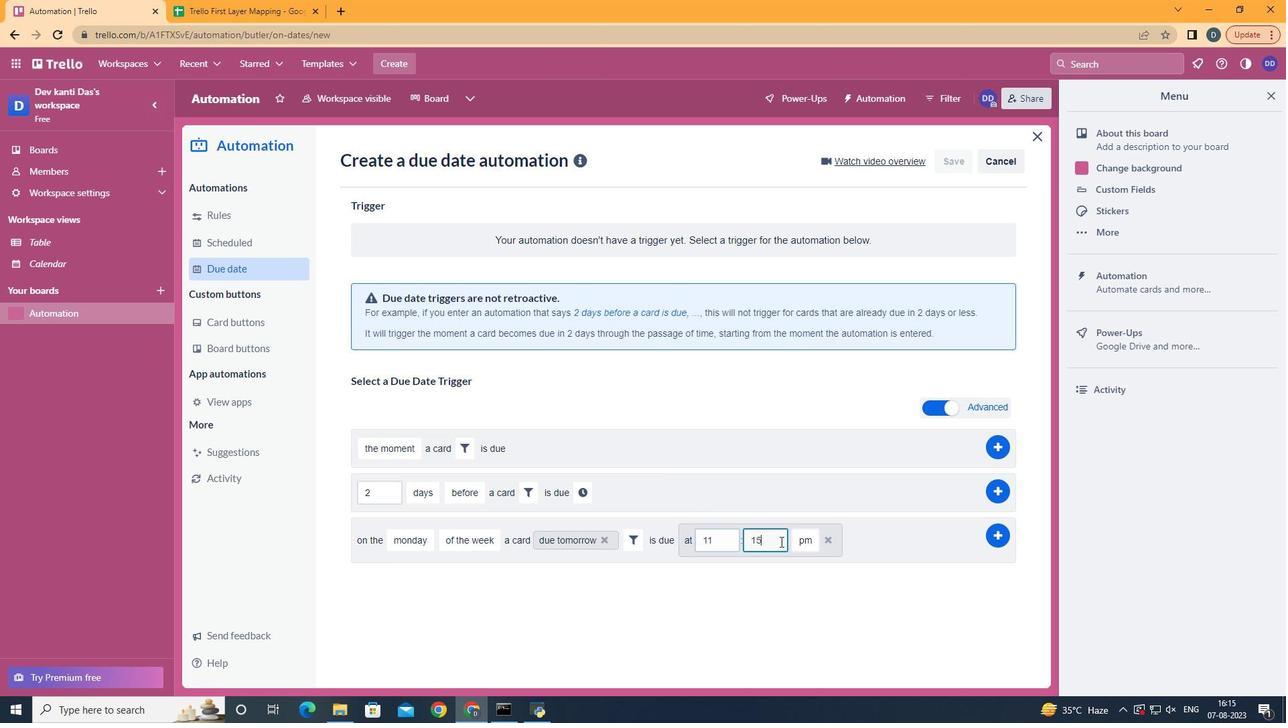 
Action: Mouse pressed left at (779, 540)
Screenshot: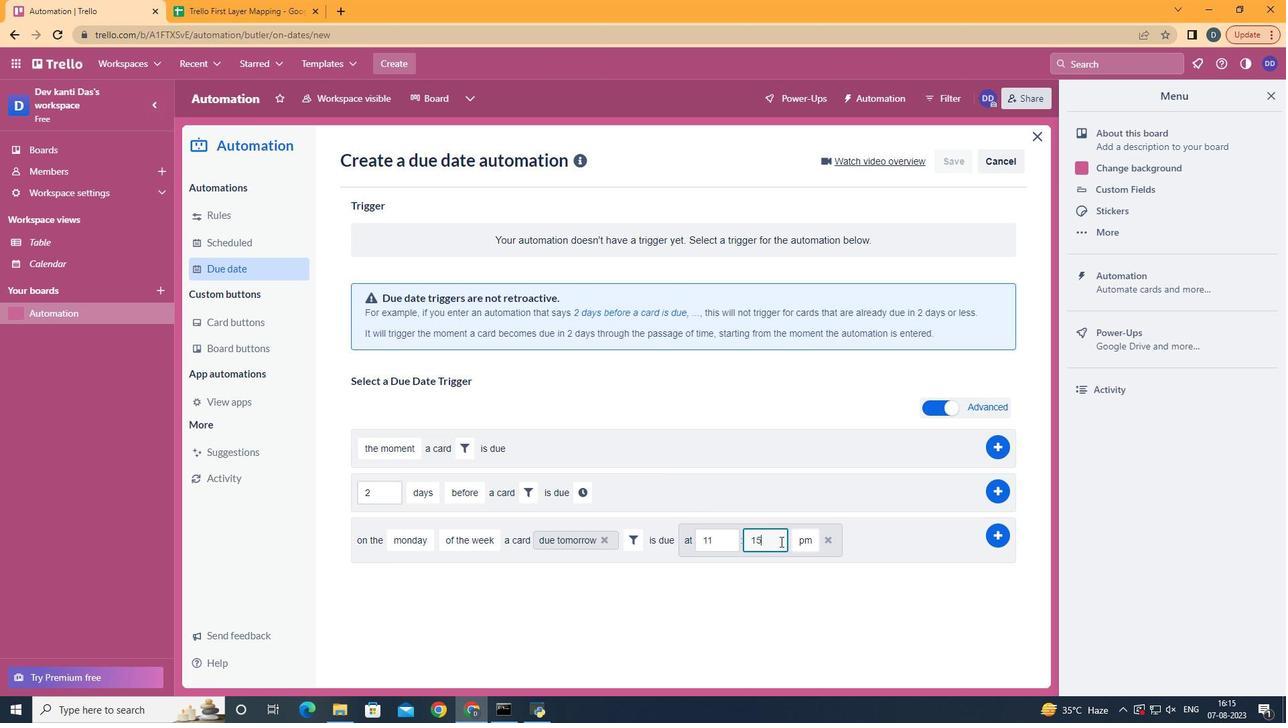 
Action: Key pressed <Key.backspace><Key.backspace>00
Screenshot: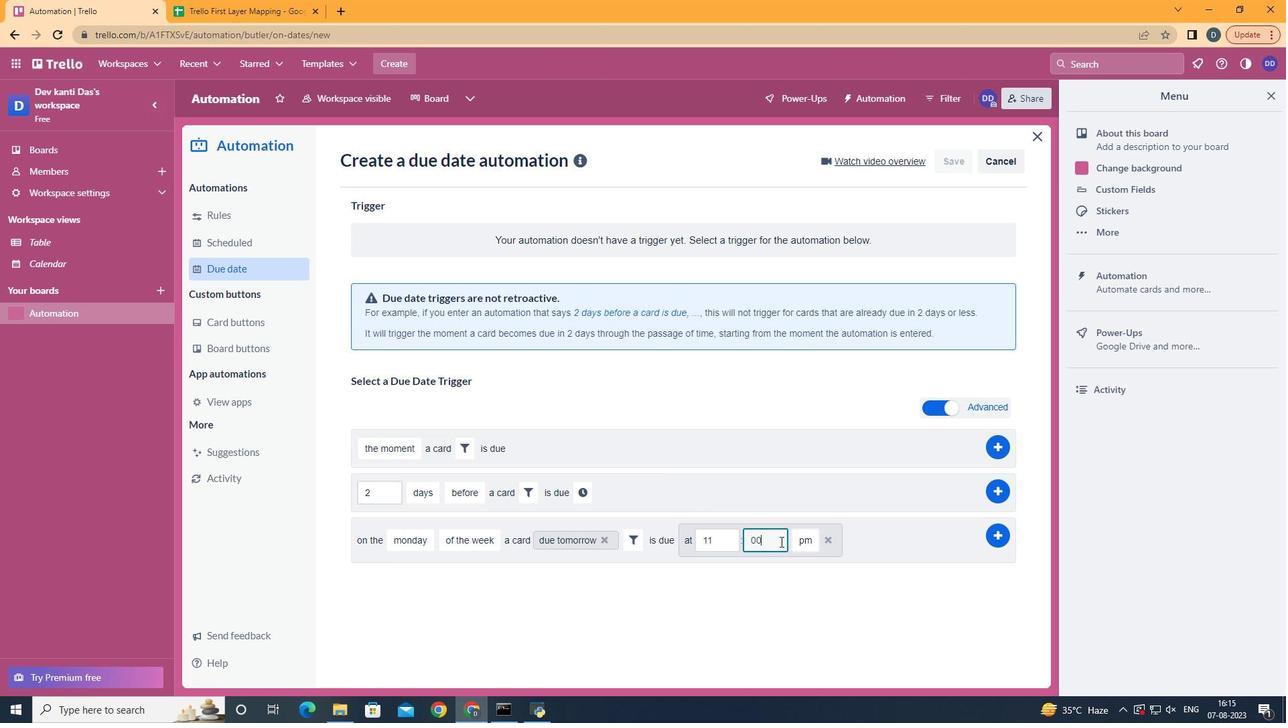 
Action: Mouse moved to (803, 566)
Screenshot: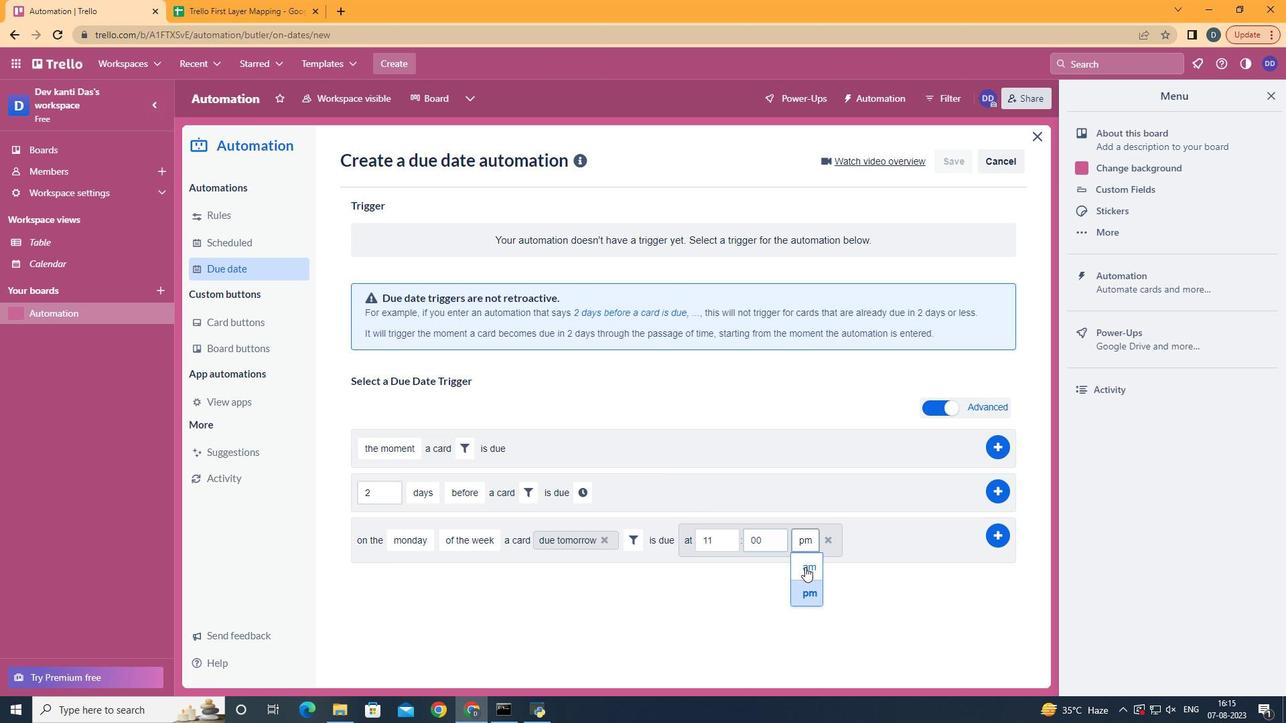
Action: Mouse pressed left at (803, 566)
Screenshot: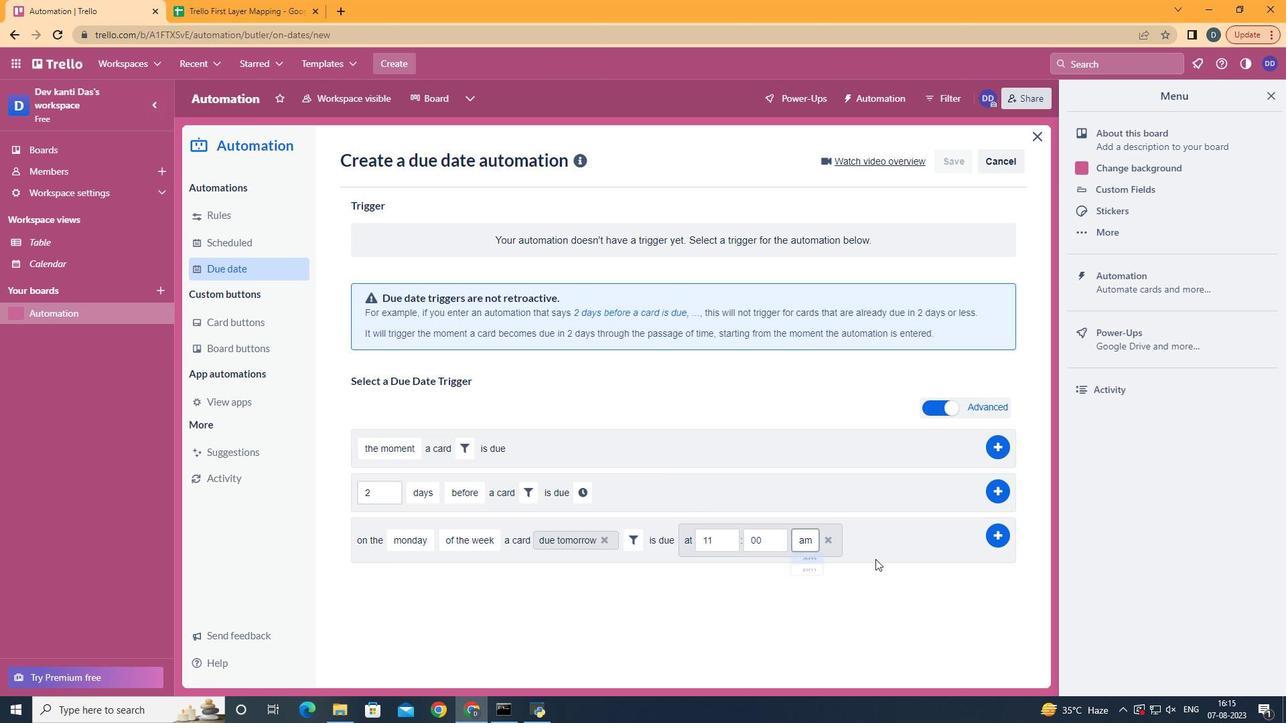 
Action: Mouse moved to (994, 537)
Screenshot: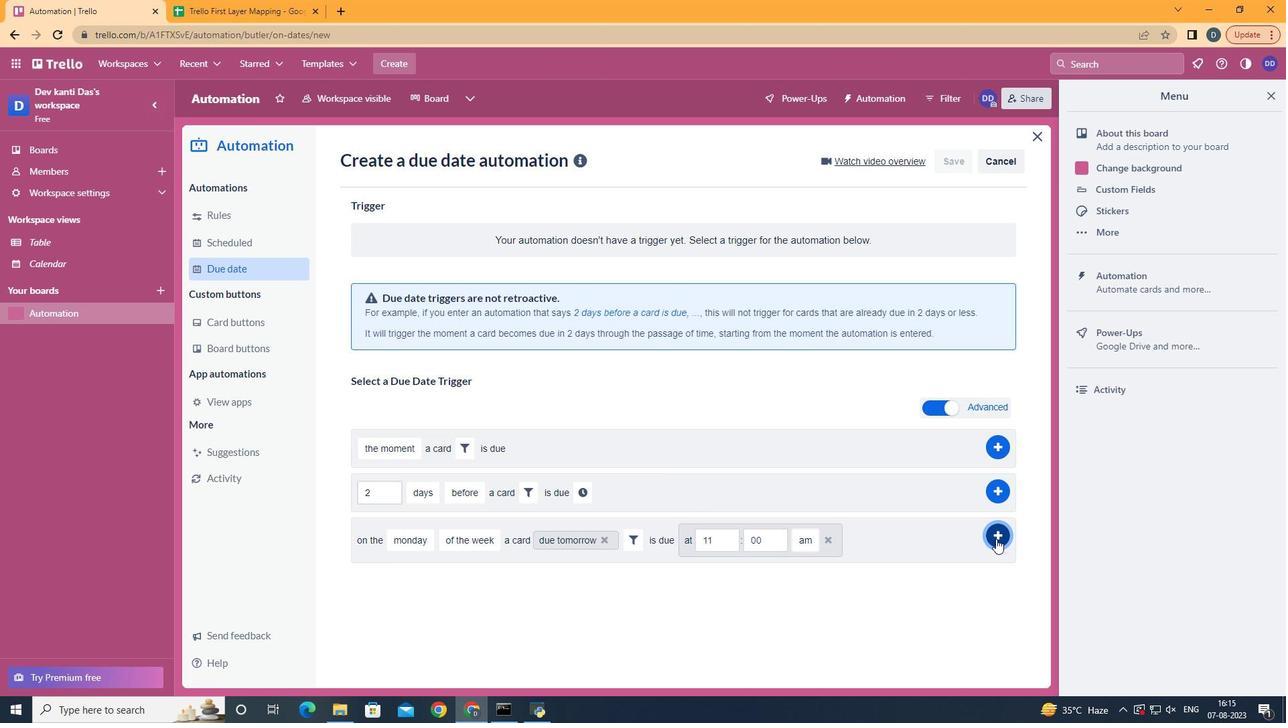 
Action: Mouse pressed left at (994, 537)
Screenshot: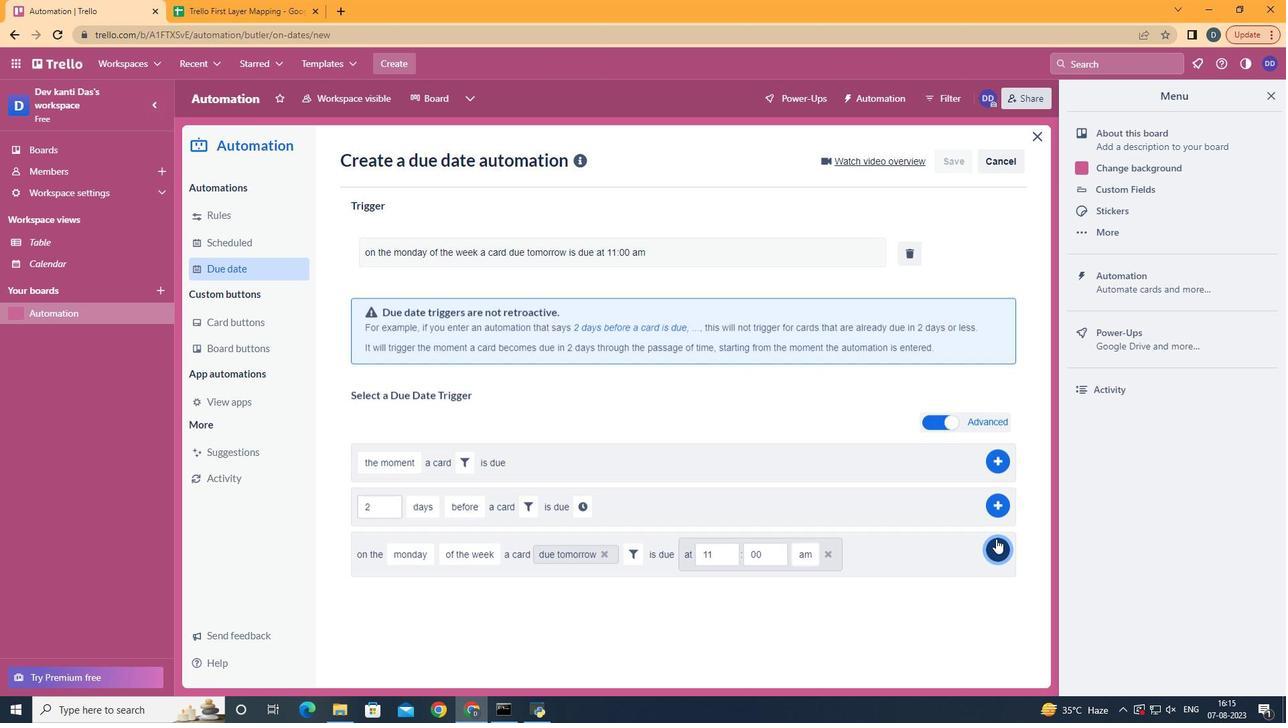 
Action: Mouse moved to (739, 269)
Screenshot: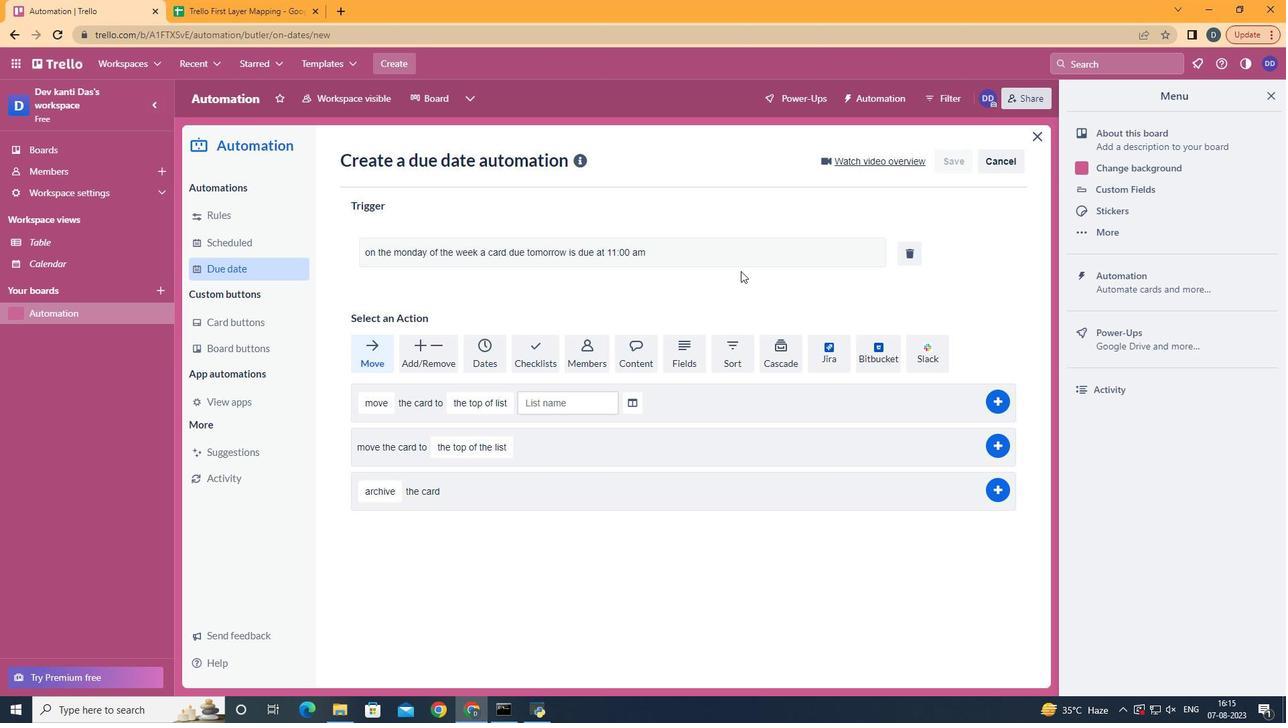 
